 Task: Look for space in Ocaña, Colombia from 9th June, 2023 to 17th June, 2023 for 2 adults in price range Rs.7000 to Rs.12000. Place can be private room with 1  bedroom having 2 beds and 1 bathroom. Property type can be house, flat, guest house. Amenities needed are: wifi, washing machine. Booking option can be shelf check-in. Required host language is English.
Action: Mouse moved to (385, 83)
Screenshot: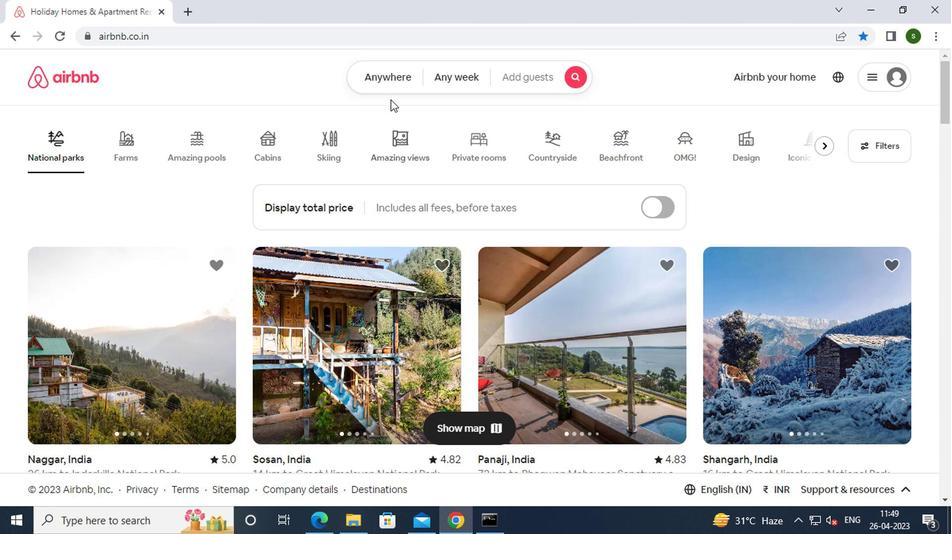 
Action: Mouse pressed left at (385, 83)
Screenshot: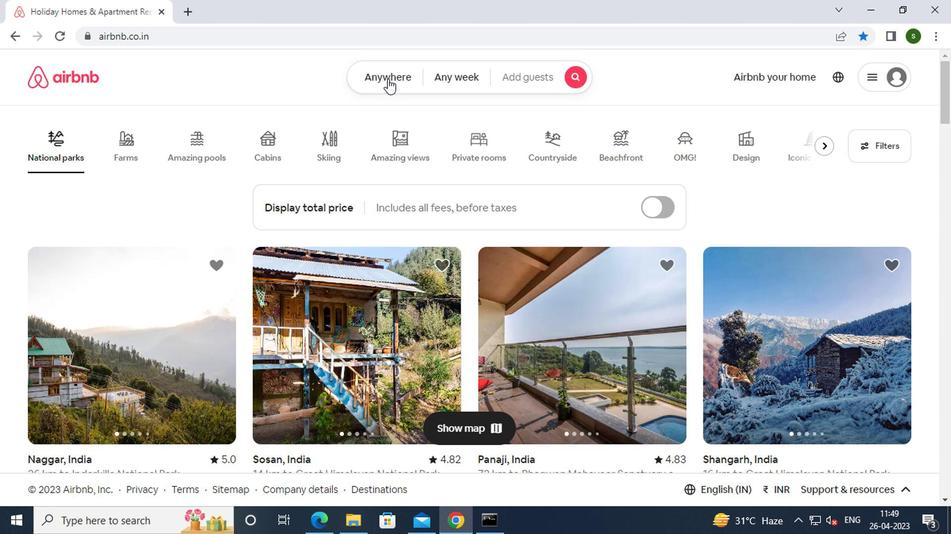 
Action: Mouse moved to (282, 130)
Screenshot: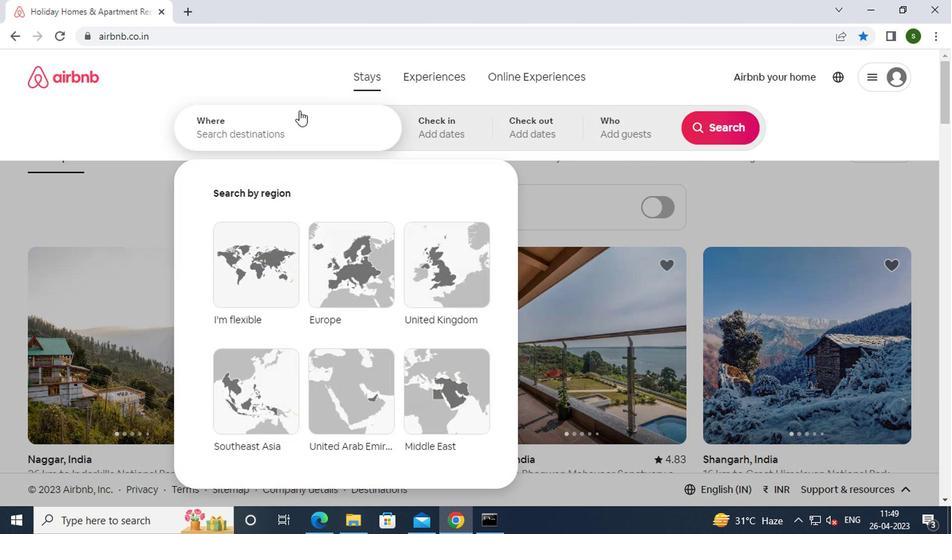 
Action: Mouse pressed left at (282, 130)
Screenshot: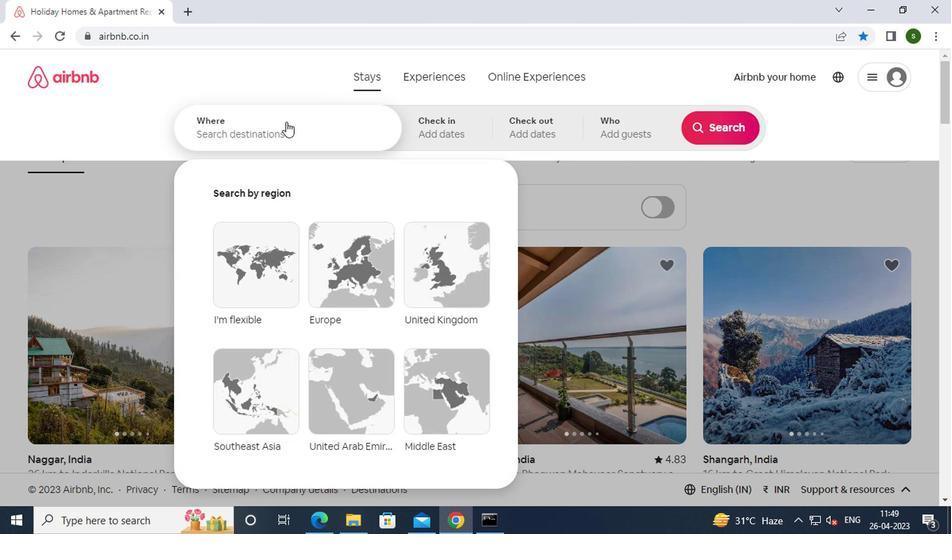 
Action: Key pressed o<Key.caps_lock>cana,<Key.space><Key.caps_lock>c<Key.caps_lock>olombia<Key.enter>
Screenshot: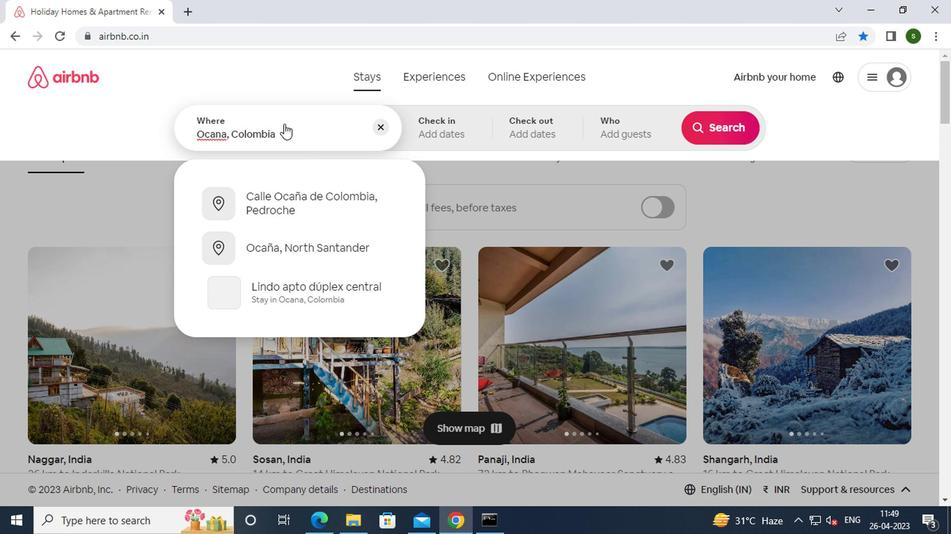 
Action: Mouse moved to (712, 237)
Screenshot: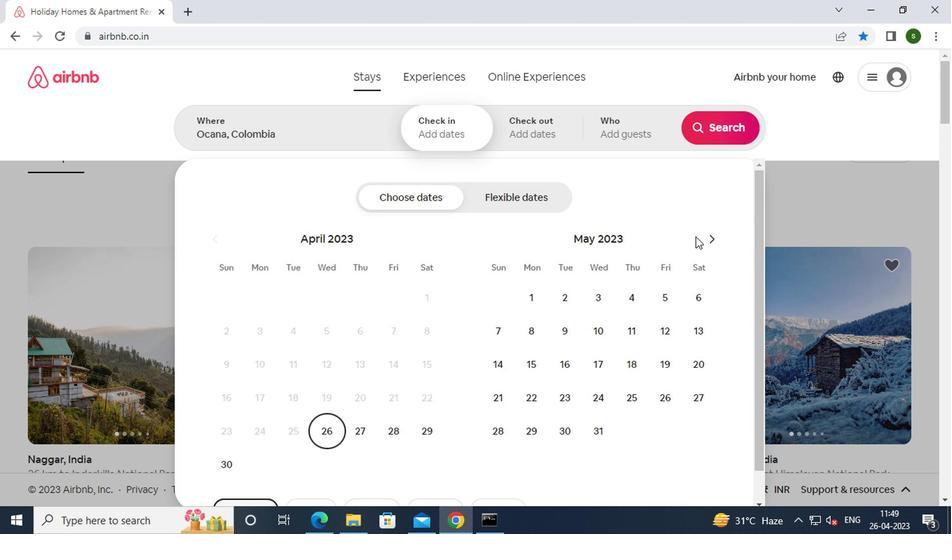 
Action: Mouse pressed left at (712, 237)
Screenshot: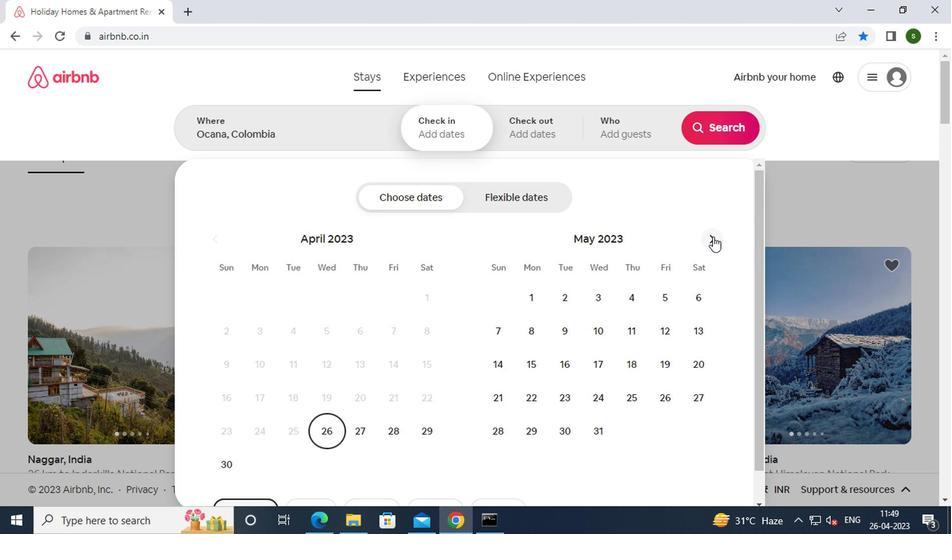 
Action: Mouse moved to (665, 323)
Screenshot: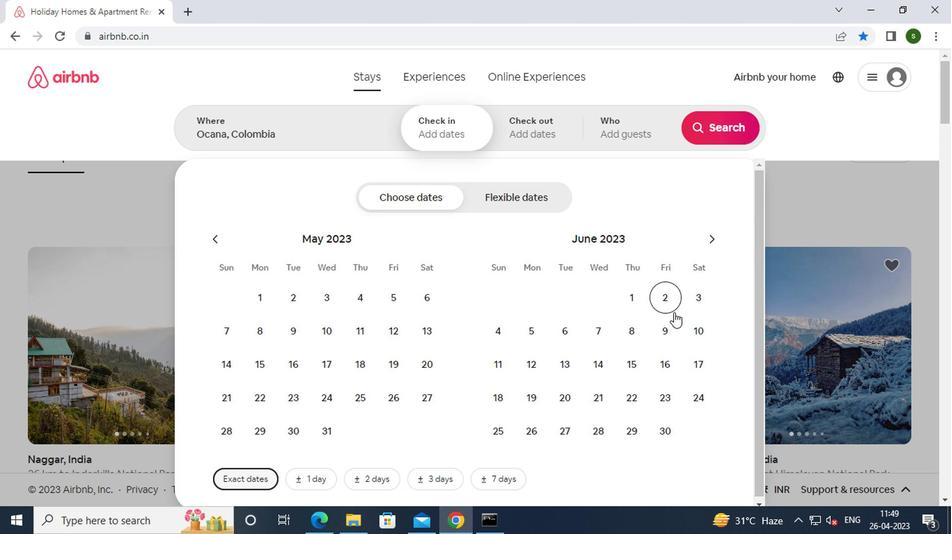 
Action: Mouse pressed left at (665, 323)
Screenshot: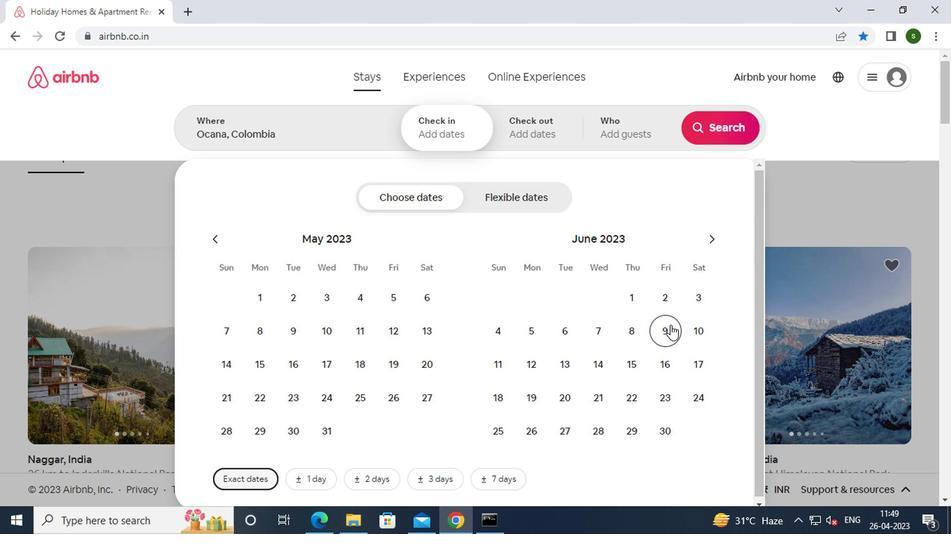 
Action: Mouse moved to (687, 356)
Screenshot: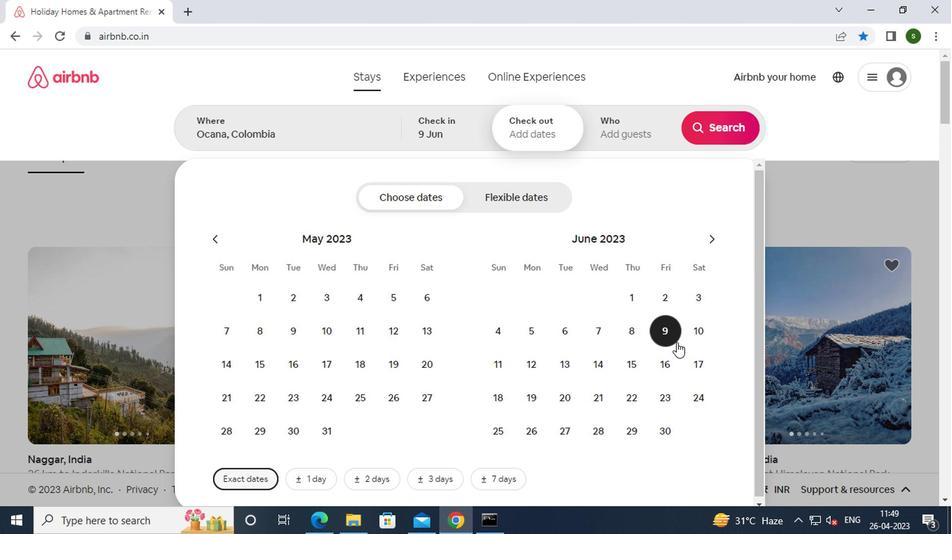
Action: Mouse pressed left at (687, 356)
Screenshot: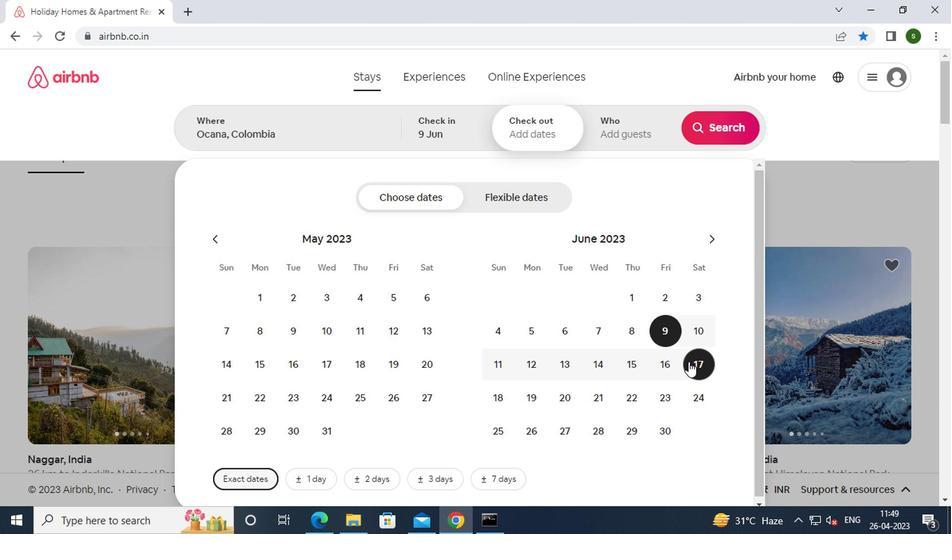 
Action: Mouse moved to (604, 138)
Screenshot: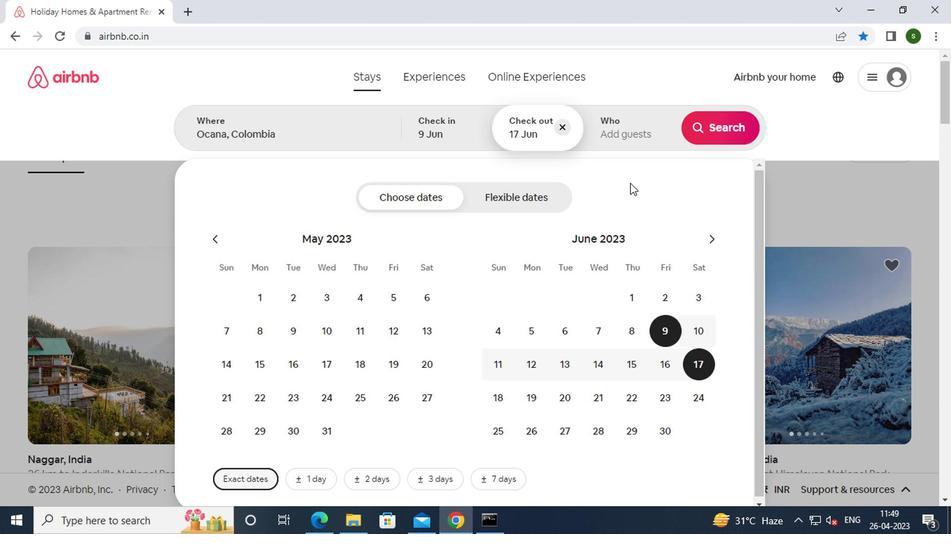 
Action: Mouse pressed left at (604, 138)
Screenshot: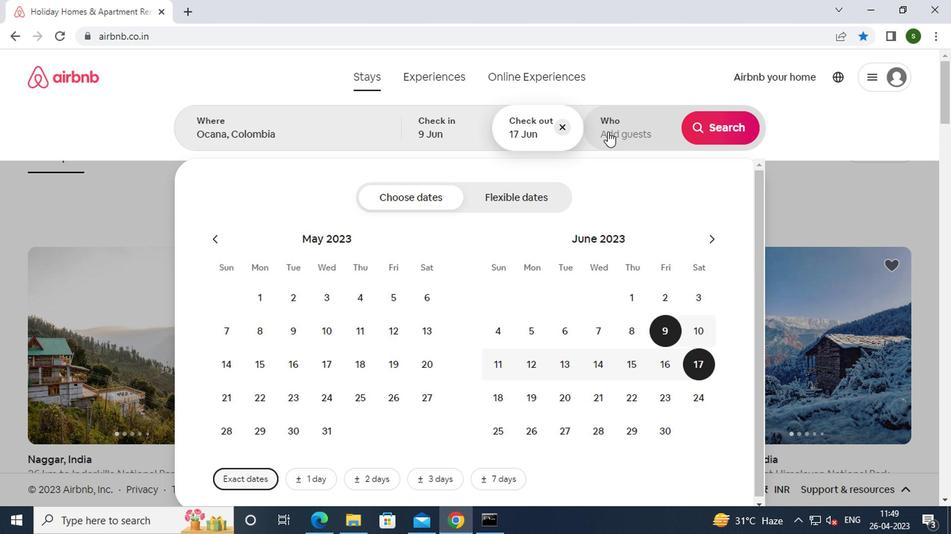 
Action: Mouse moved to (712, 199)
Screenshot: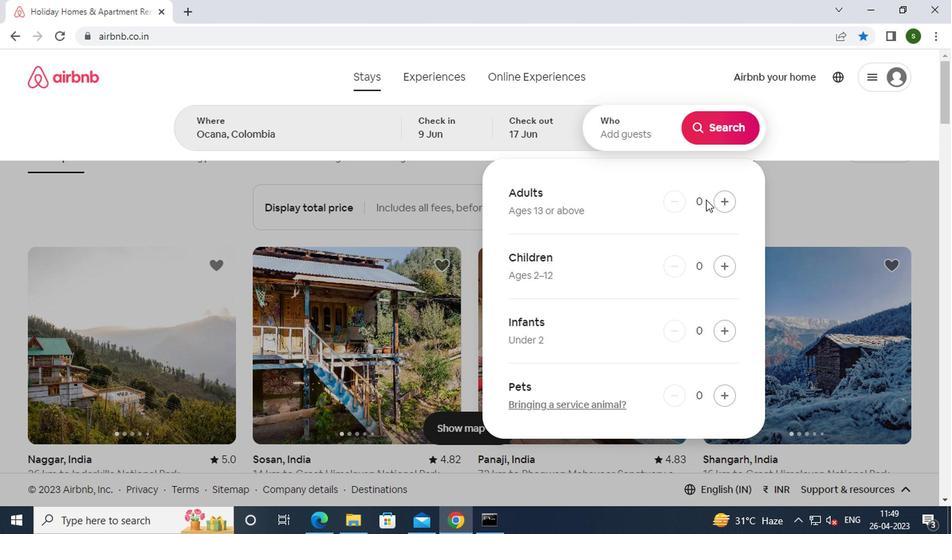 
Action: Mouse pressed left at (712, 199)
Screenshot: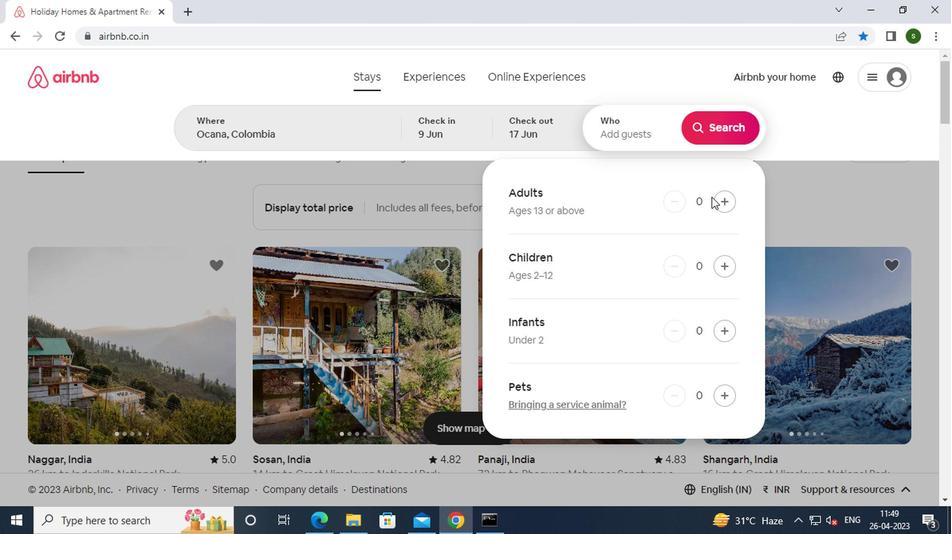 
Action: Mouse pressed left at (712, 199)
Screenshot: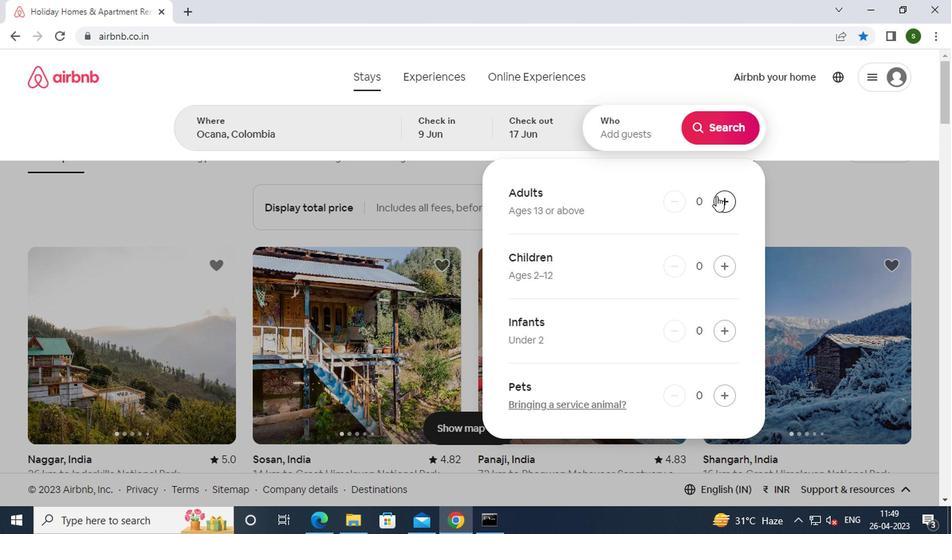 
Action: Mouse moved to (725, 131)
Screenshot: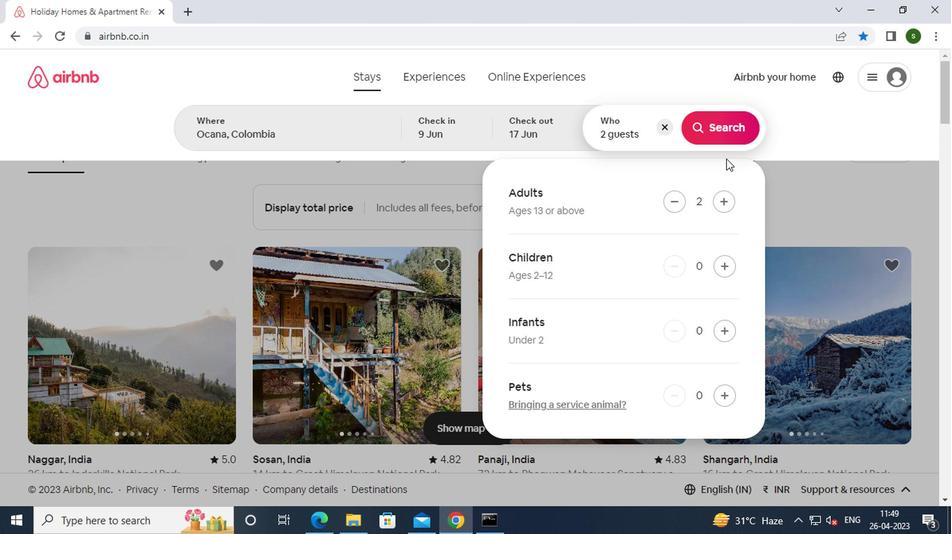 
Action: Mouse pressed left at (725, 131)
Screenshot: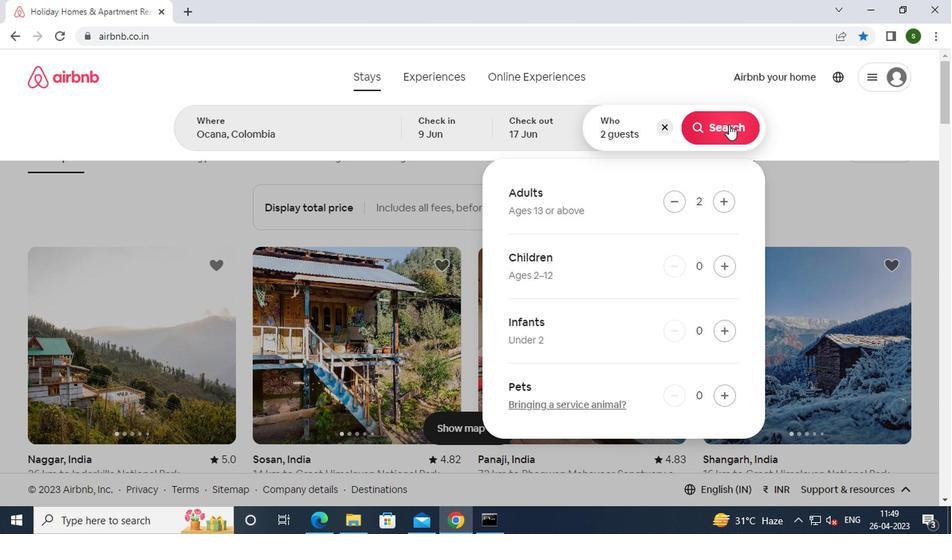 
Action: Mouse moved to (879, 129)
Screenshot: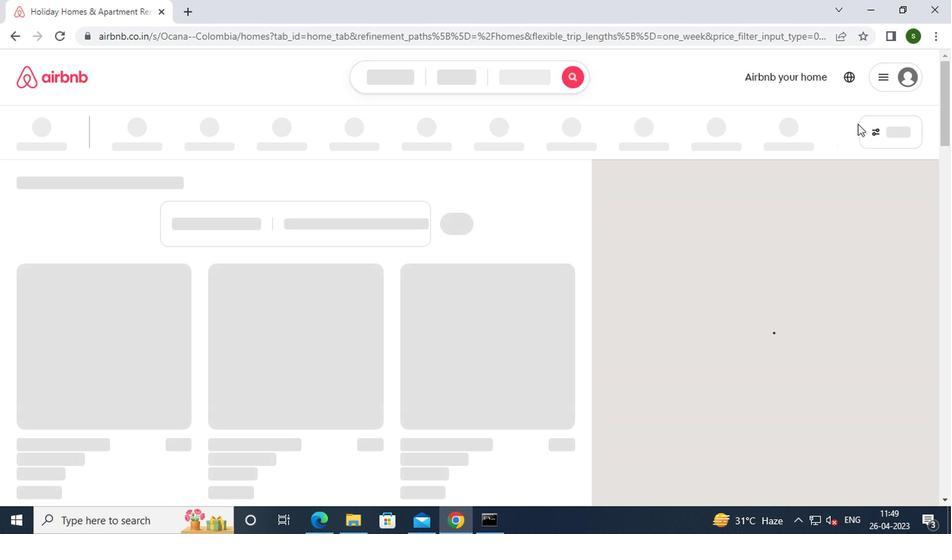 
Action: Mouse pressed left at (879, 129)
Screenshot: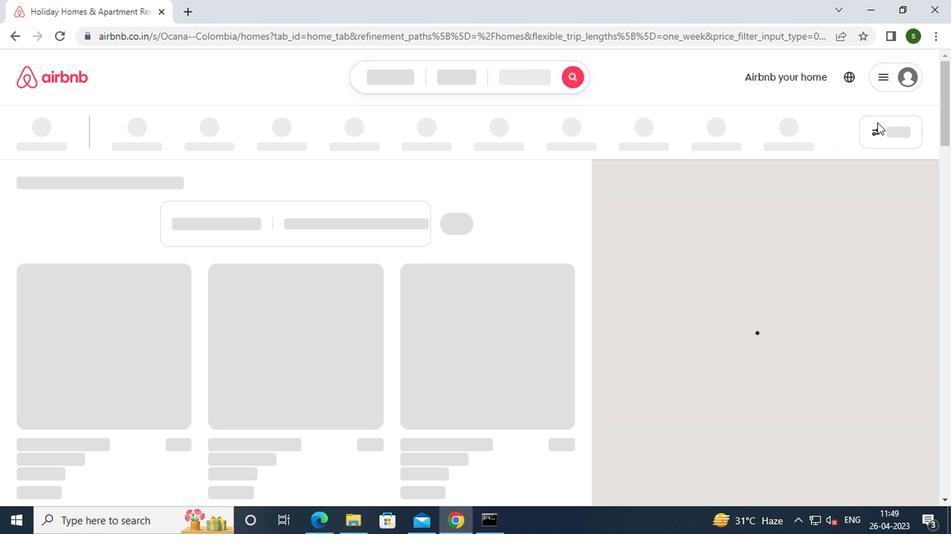 
Action: Mouse moved to (385, 302)
Screenshot: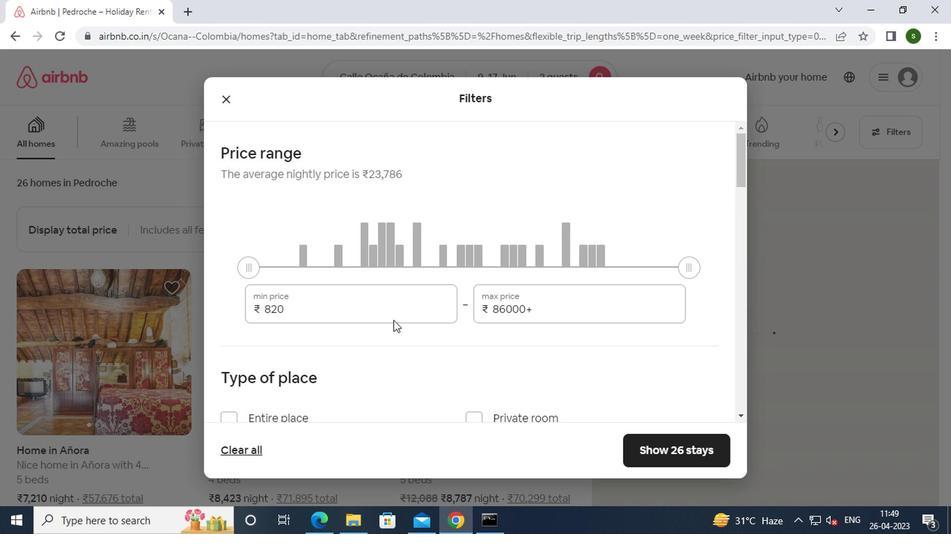 
Action: Mouse pressed left at (385, 302)
Screenshot: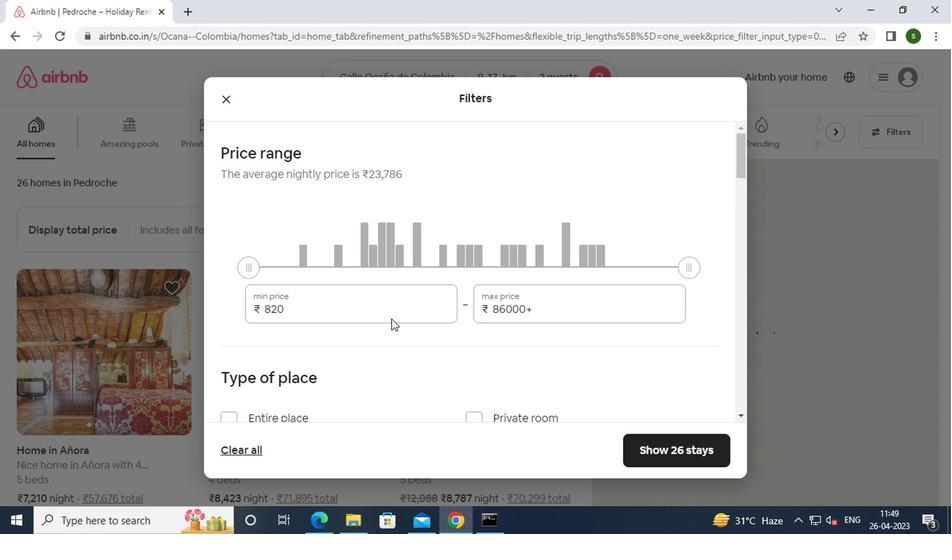 
Action: Key pressed <Key.backspace><Key.backspace><Key.backspace><Key.backspace><Key.backspace><Key.backspace><Key.backspace>7000
Screenshot: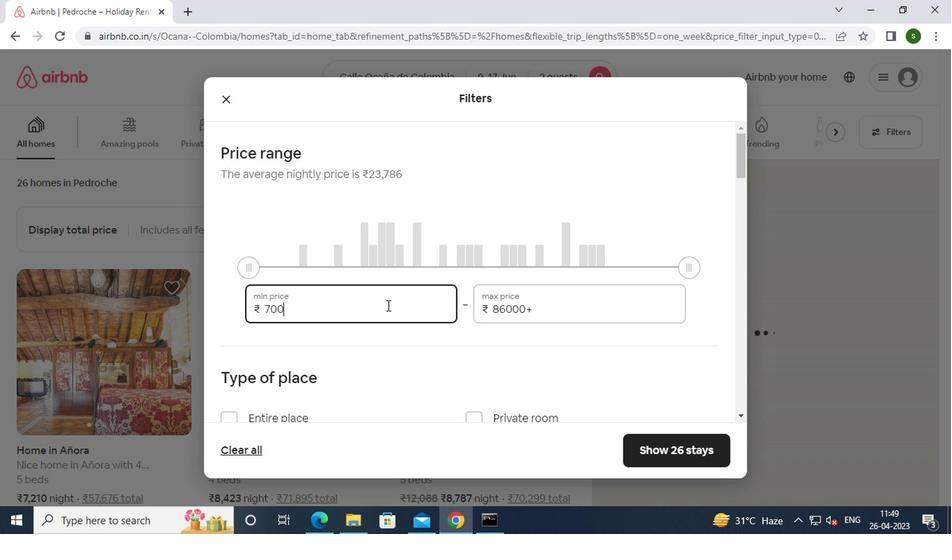 
Action: Mouse moved to (548, 307)
Screenshot: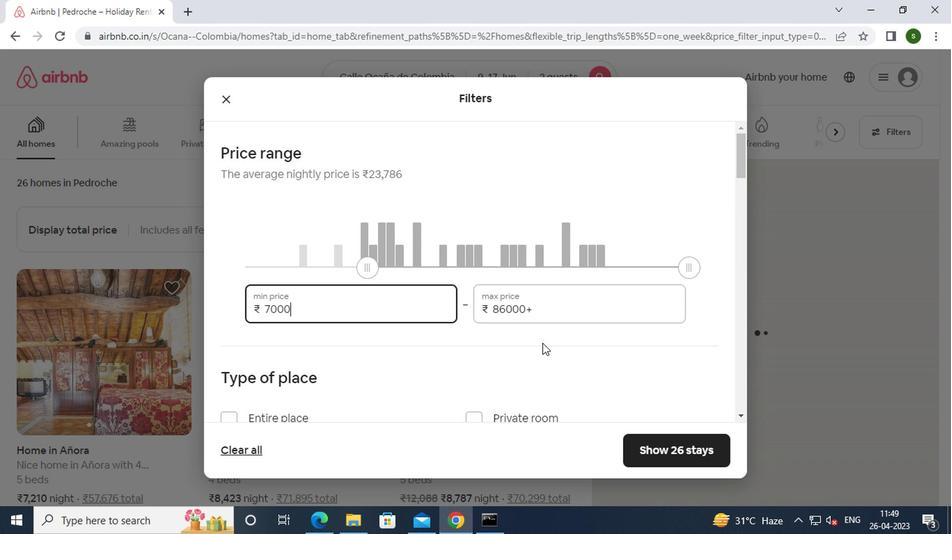 
Action: Mouse pressed left at (548, 307)
Screenshot: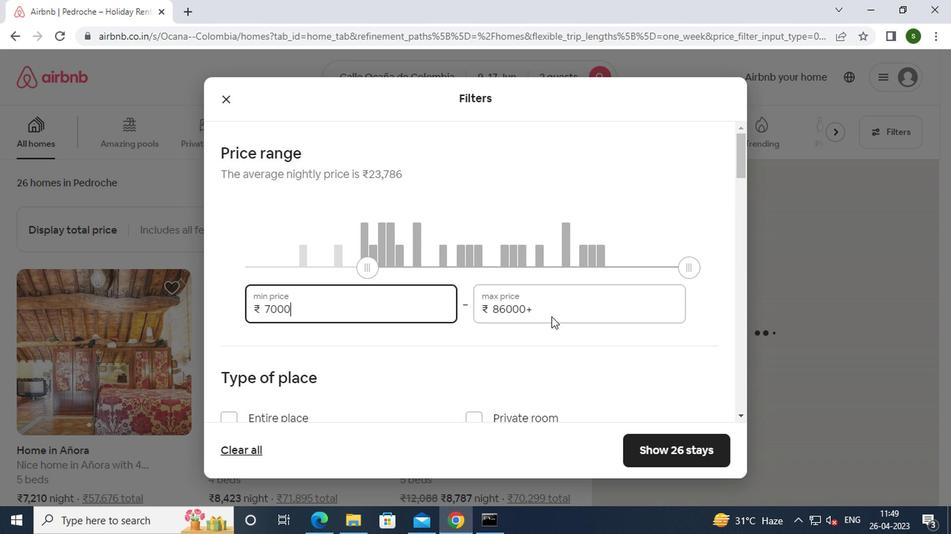 
Action: Key pressed <Key.backspace><Key.backspace><Key.backspace><Key.backspace><Key.backspace><Key.backspace><Key.backspace><Key.backspace>12000
Screenshot: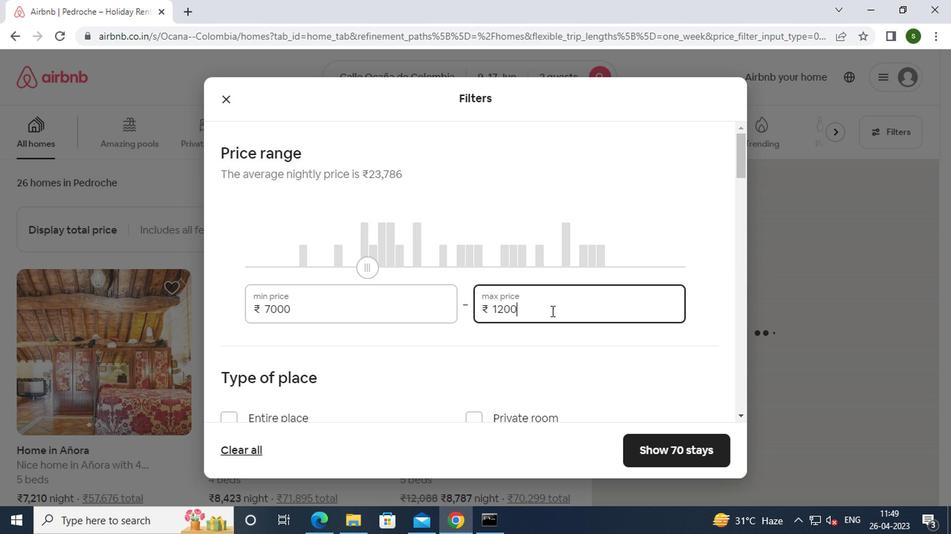 
Action: Mouse moved to (491, 374)
Screenshot: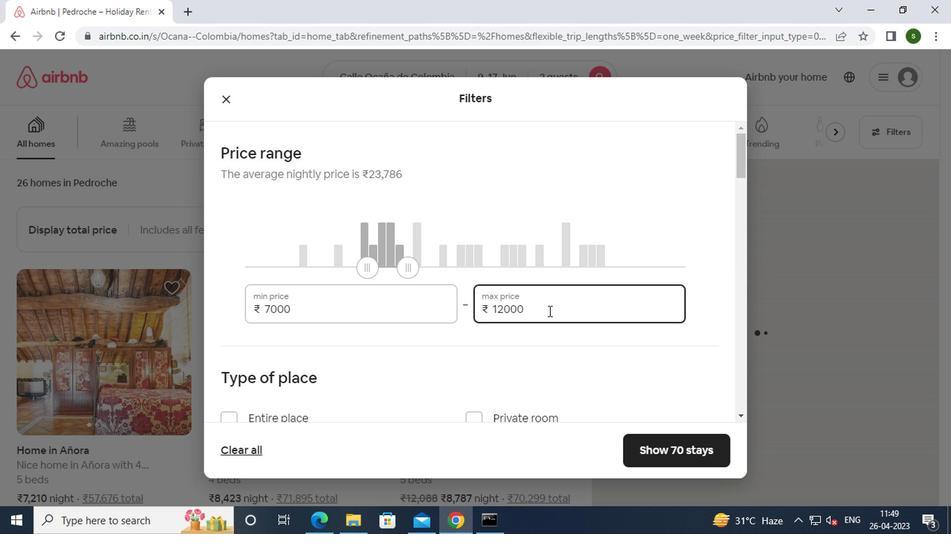 
Action: Mouse scrolled (491, 373) with delta (0, 0)
Screenshot: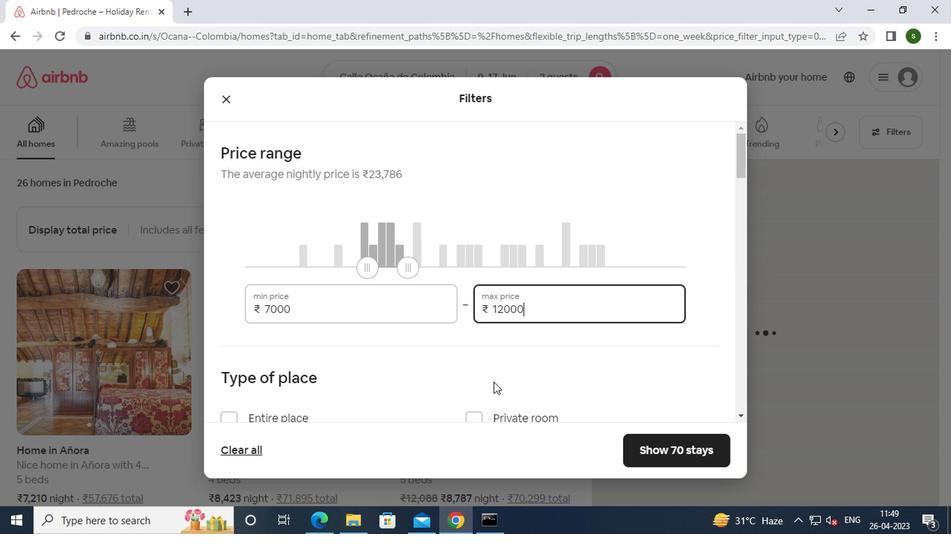 
Action: Mouse scrolled (491, 373) with delta (0, 0)
Screenshot: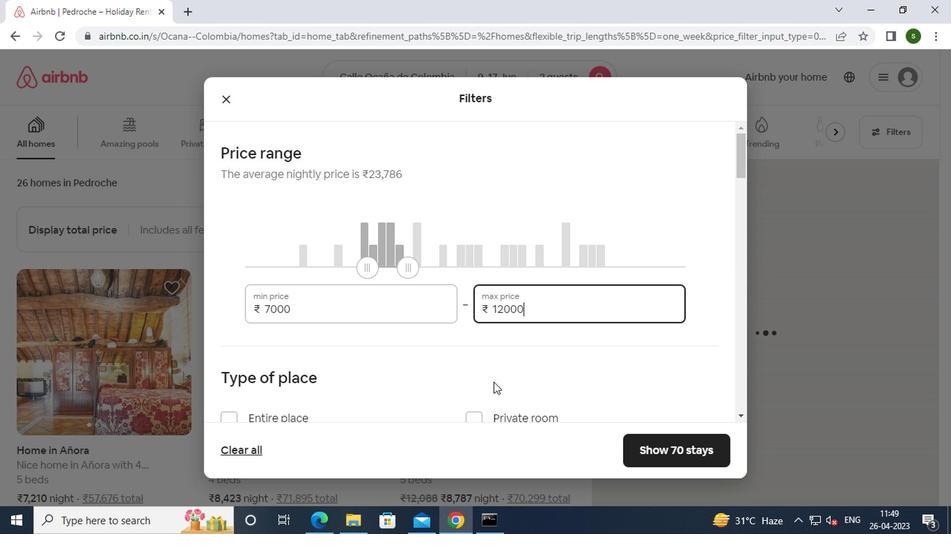 
Action: Mouse moved to (465, 278)
Screenshot: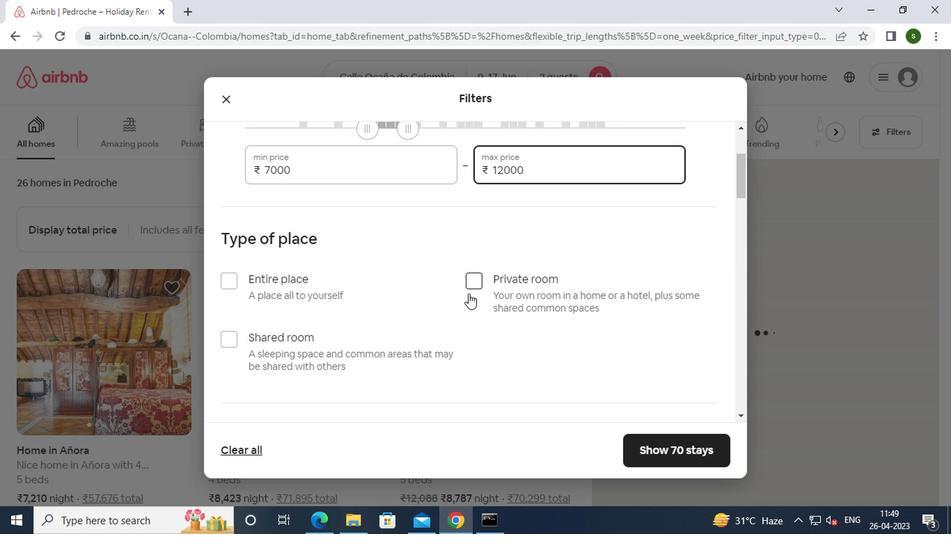 
Action: Mouse pressed left at (465, 278)
Screenshot: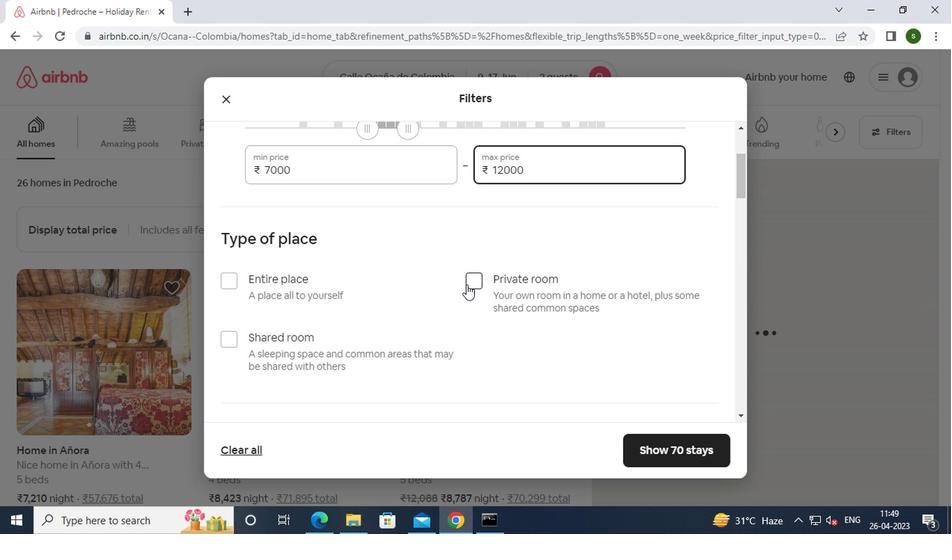 
Action: Mouse moved to (389, 289)
Screenshot: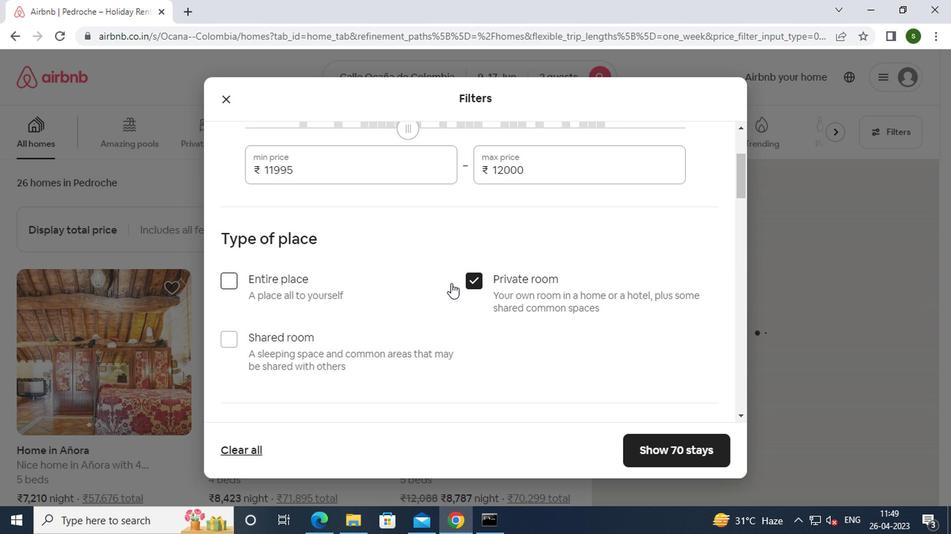 
Action: Mouse scrolled (389, 288) with delta (0, 0)
Screenshot: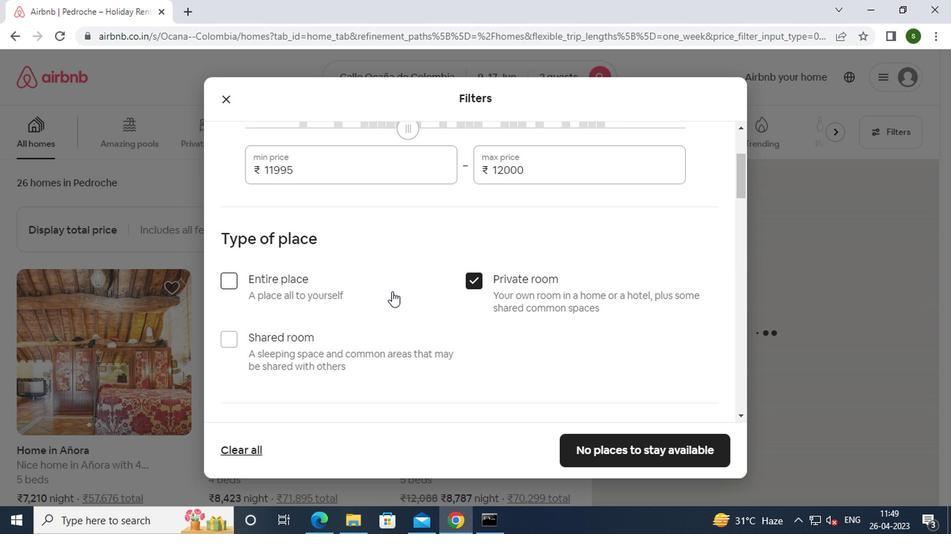 
Action: Mouse scrolled (389, 288) with delta (0, 0)
Screenshot: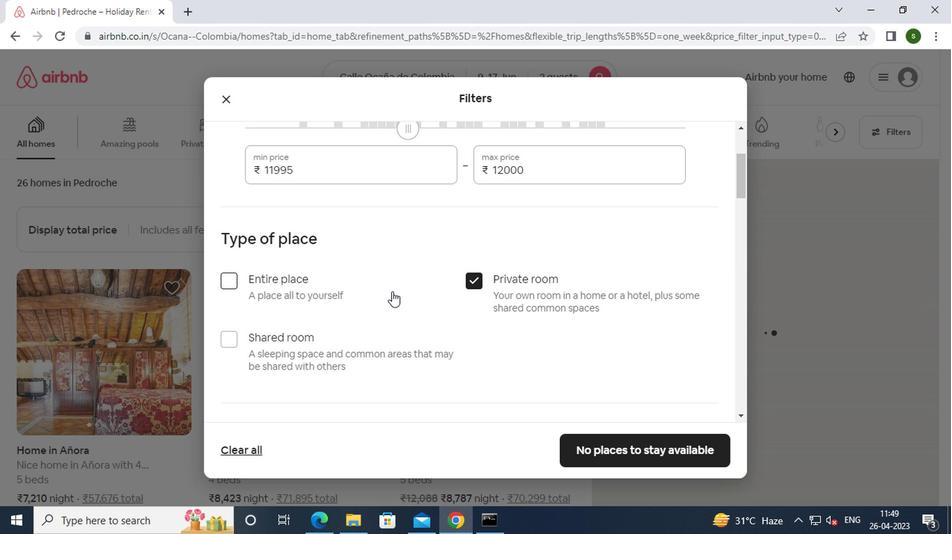 
Action: Mouse scrolled (389, 288) with delta (0, 0)
Screenshot: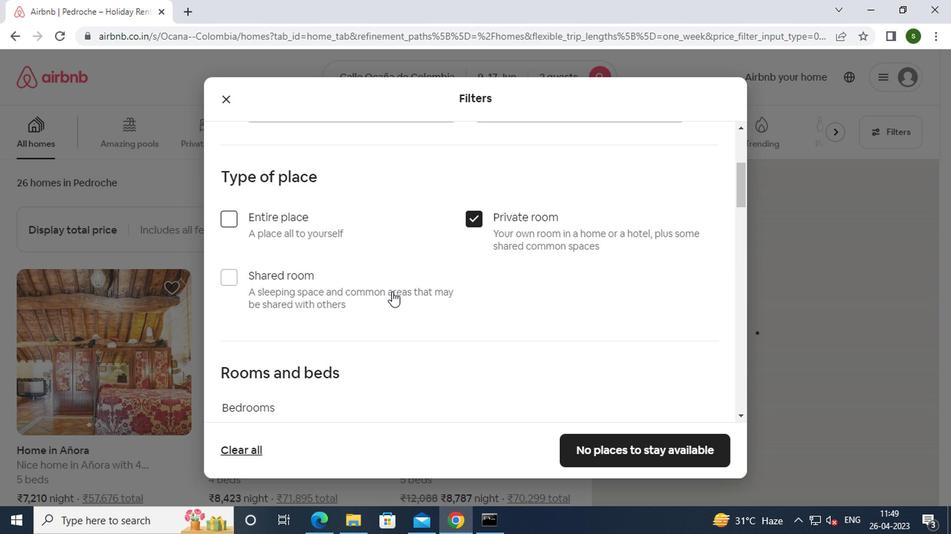 
Action: Mouse scrolled (389, 288) with delta (0, 0)
Screenshot: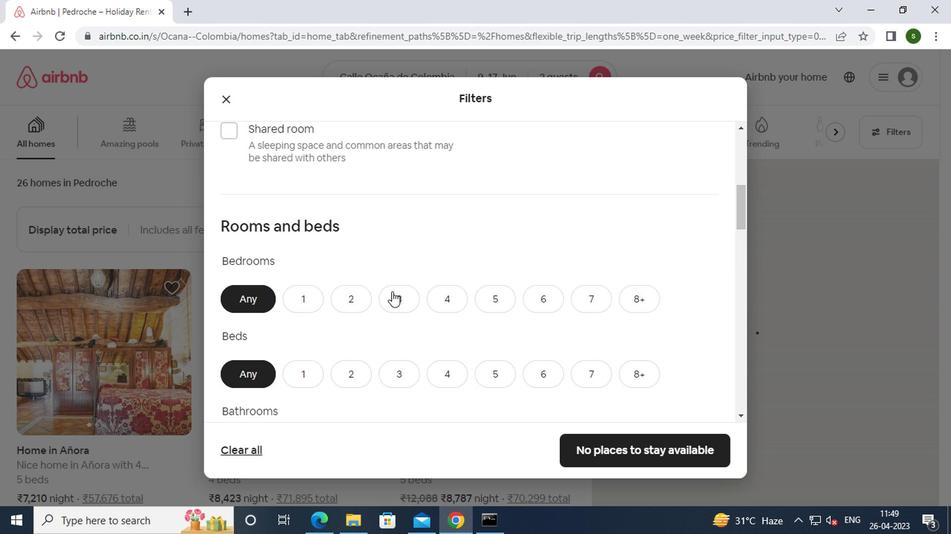 
Action: Mouse moved to (300, 221)
Screenshot: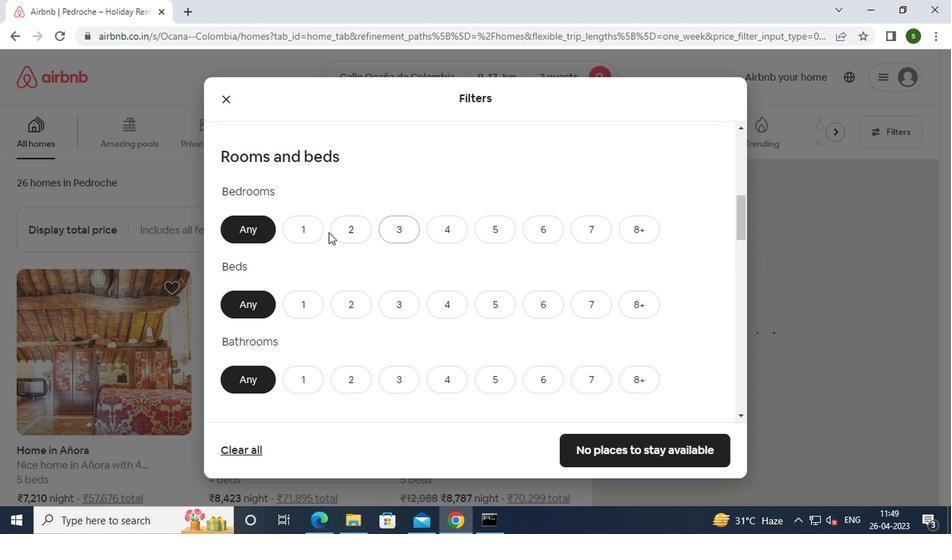 
Action: Mouse pressed left at (300, 221)
Screenshot: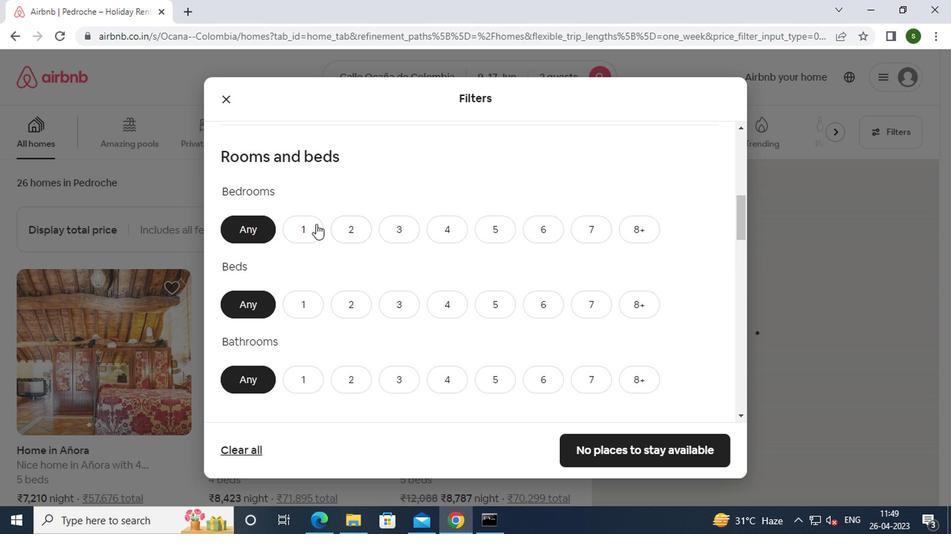 
Action: Mouse moved to (359, 295)
Screenshot: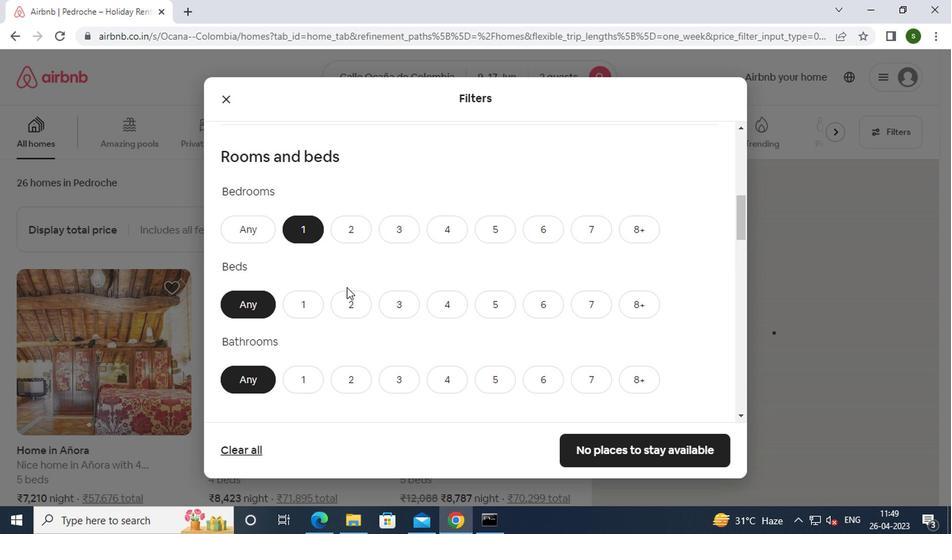 
Action: Mouse pressed left at (359, 295)
Screenshot: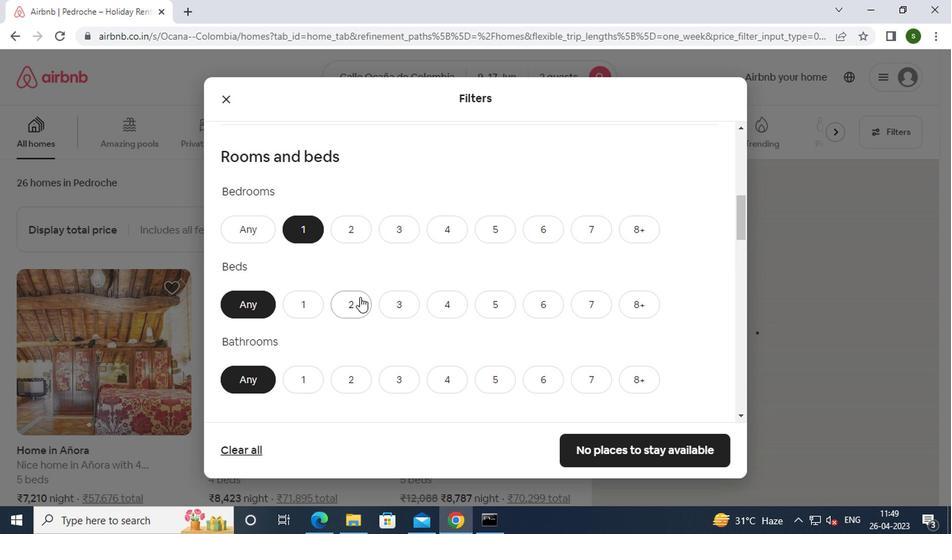 
Action: Mouse moved to (302, 369)
Screenshot: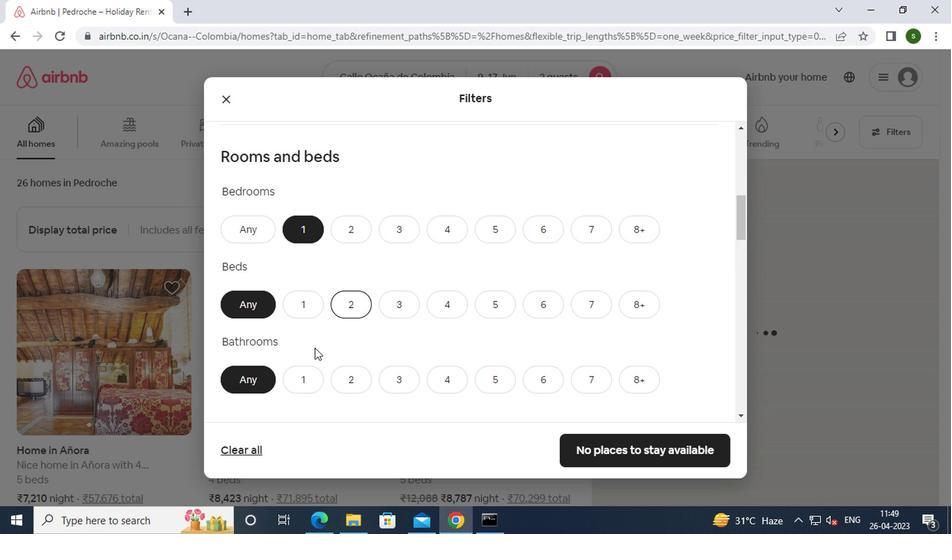 
Action: Mouse pressed left at (302, 369)
Screenshot: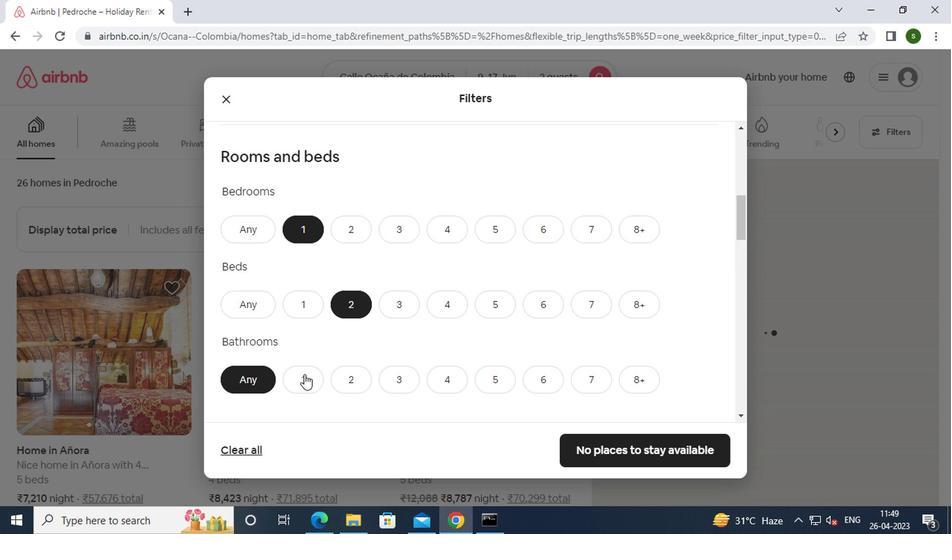 
Action: Mouse moved to (398, 304)
Screenshot: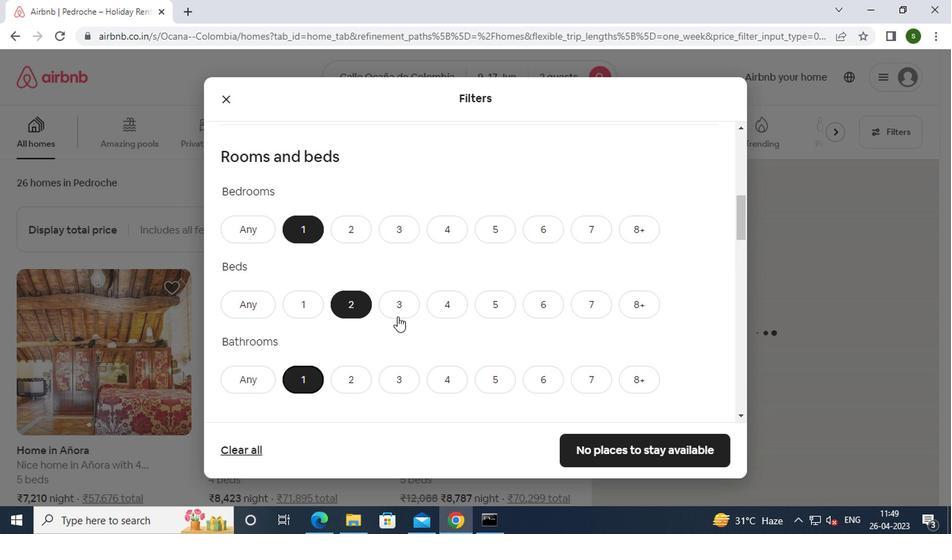
Action: Mouse scrolled (398, 303) with delta (0, 0)
Screenshot: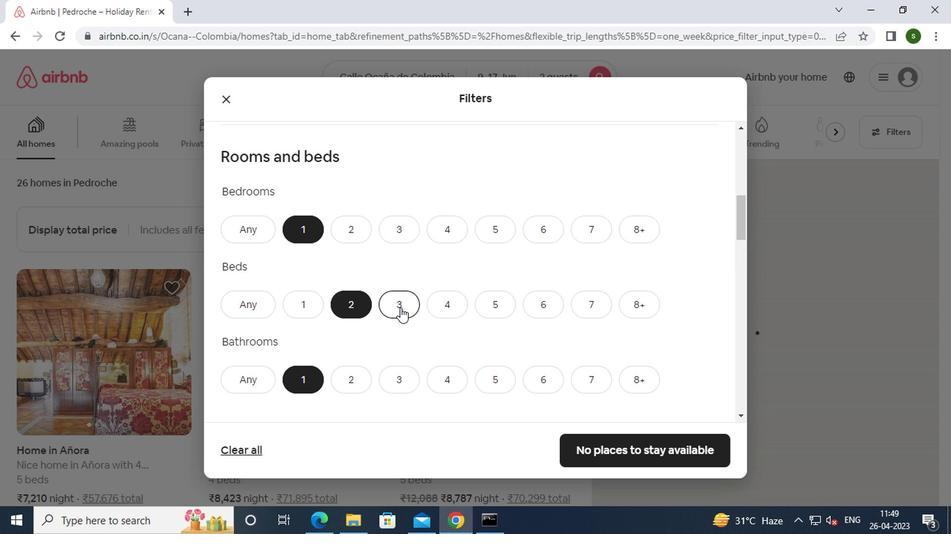 
Action: Mouse scrolled (398, 303) with delta (0, 0)
Screenshot: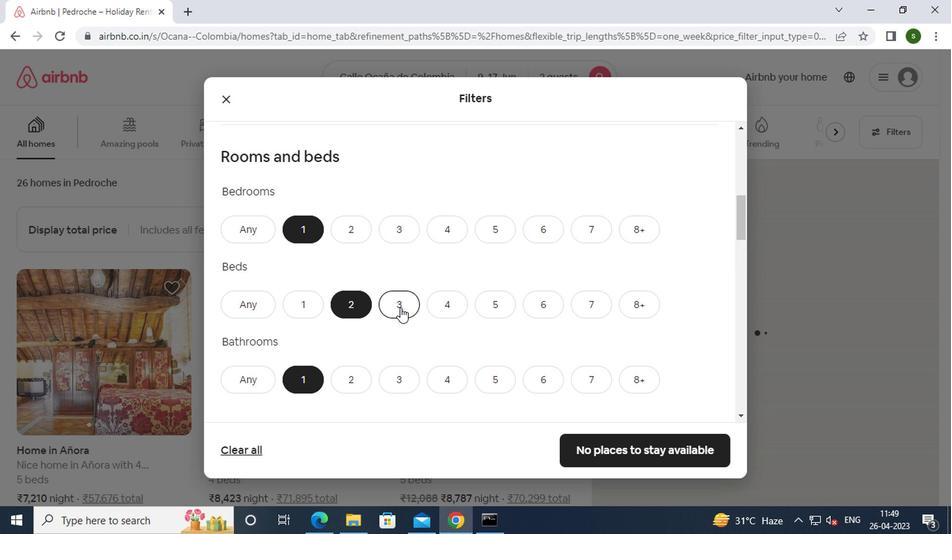 
Action: Mouse scrolled (398, 303) with delta (0, 0)
Screenshot: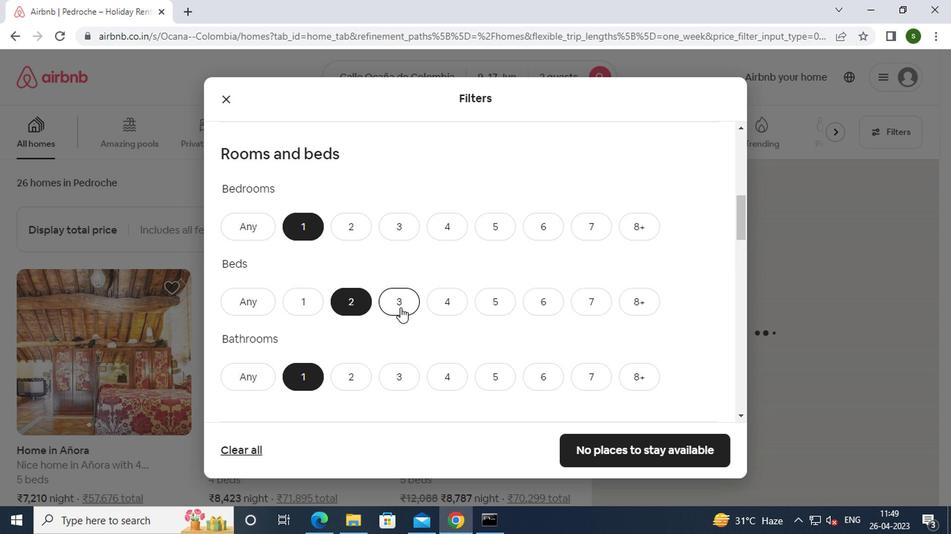 
Action: Mouse moved to (295, 304)
Screenshot: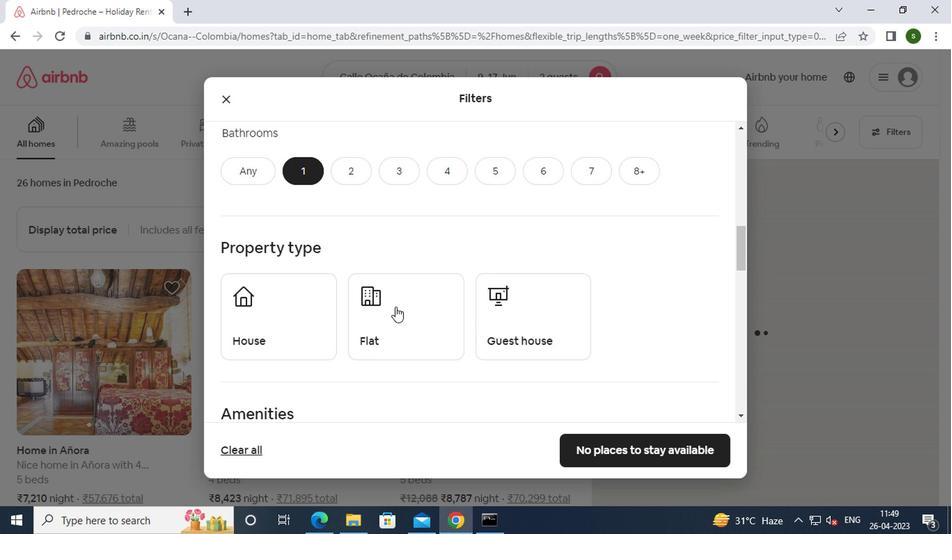 
Action: Mouse pressed left at (295, 304)
Screenshot: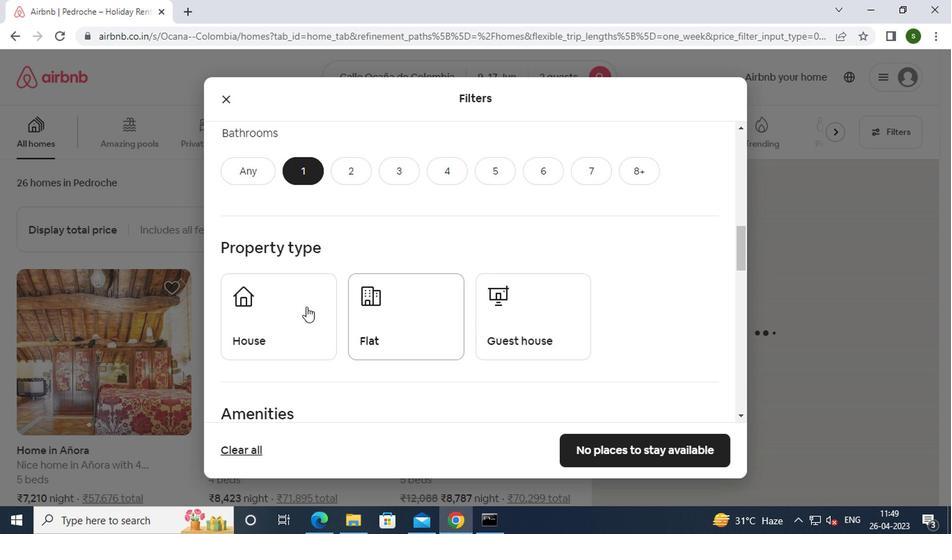 
Action: Mouse moved to (407, 317)
Screenshot: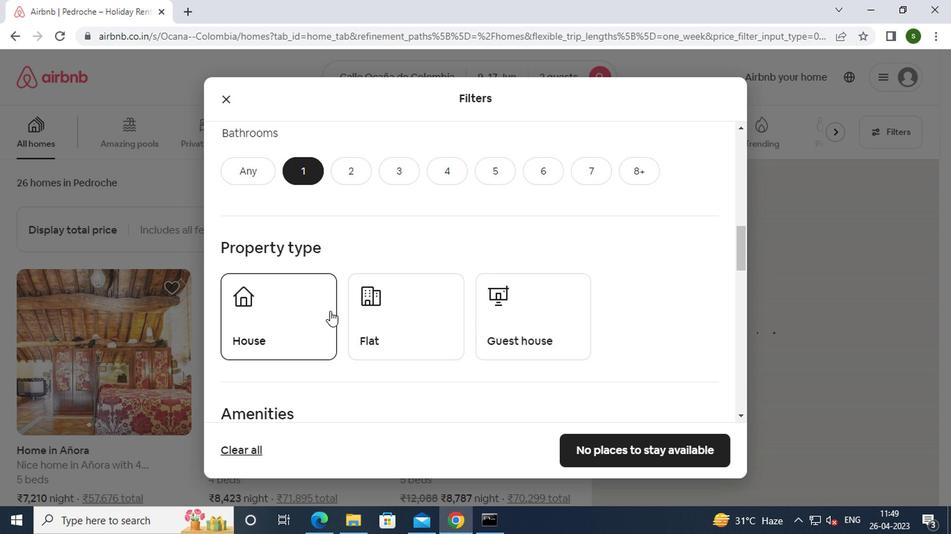 
Action: Mouse pressed left at (407, 317)
Screenshot: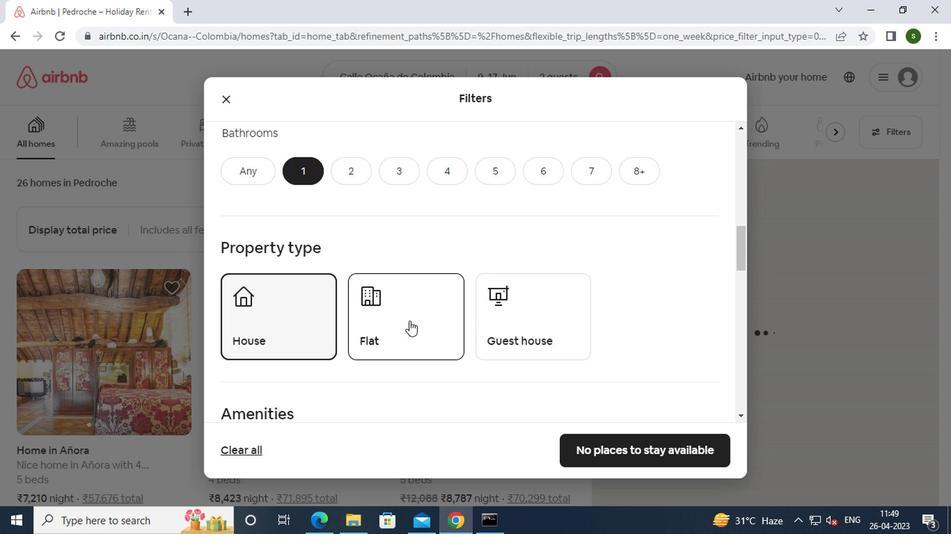 
Action: Mouse moved to (524, 312)
Screenshot: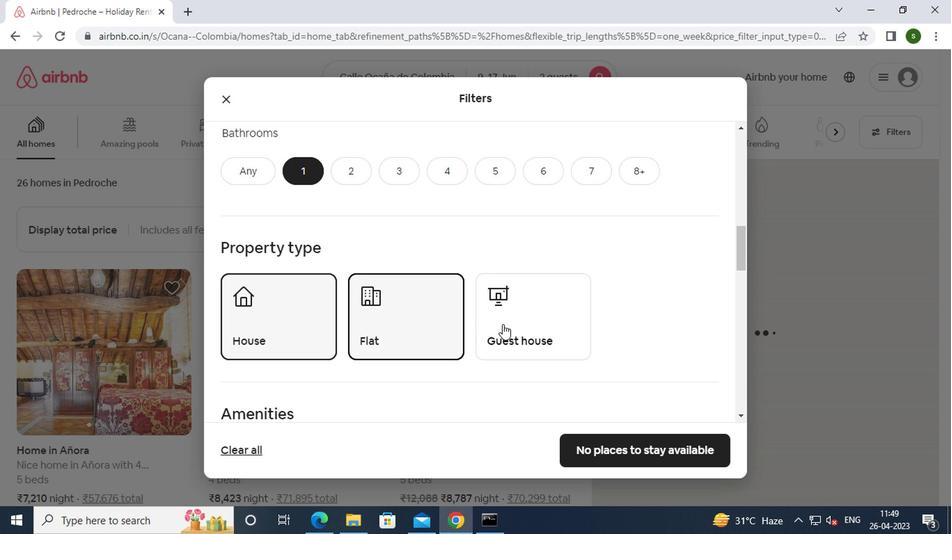 
Action: Mouse pressed left at (524, 312)
Screenshot: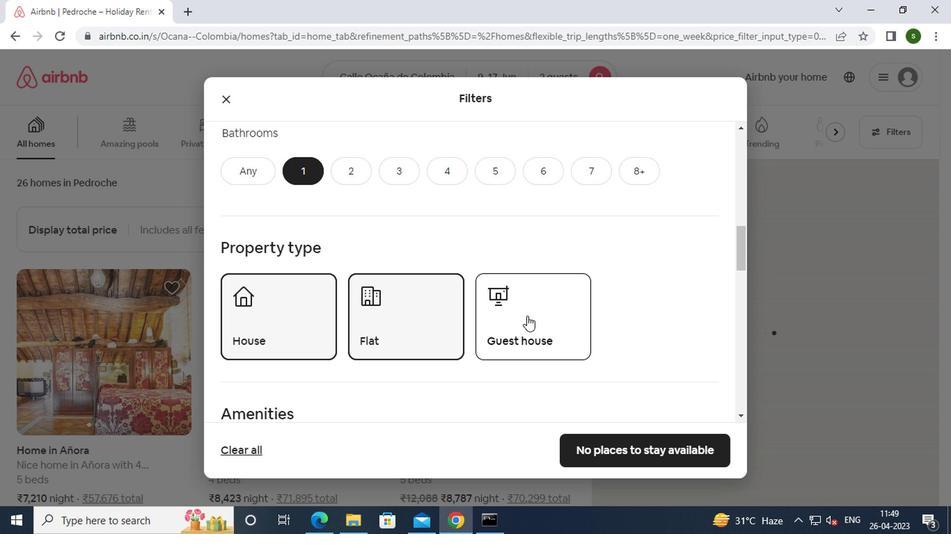 
Action: Mouse moved to (474, 303)
Screenshot: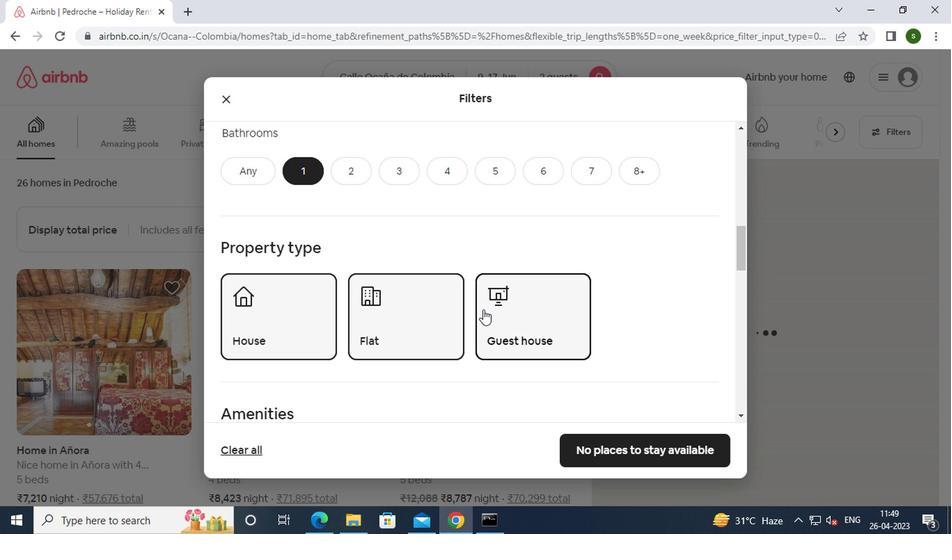 
Action: Mouse scrolled (474, 302) with delta (0, 0)
Screenshot: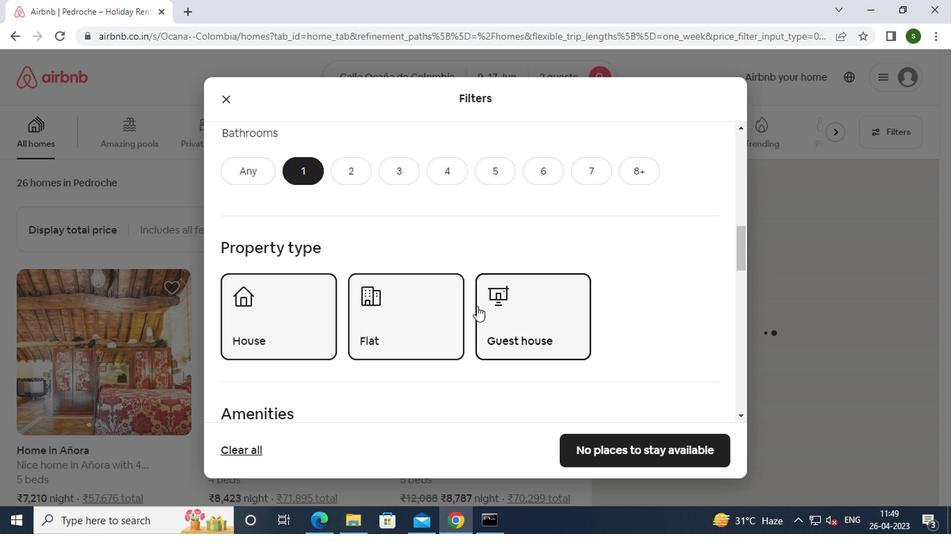 
Action: Mouse scrolled (474, 302) with delta (0, 0)
Screenshot: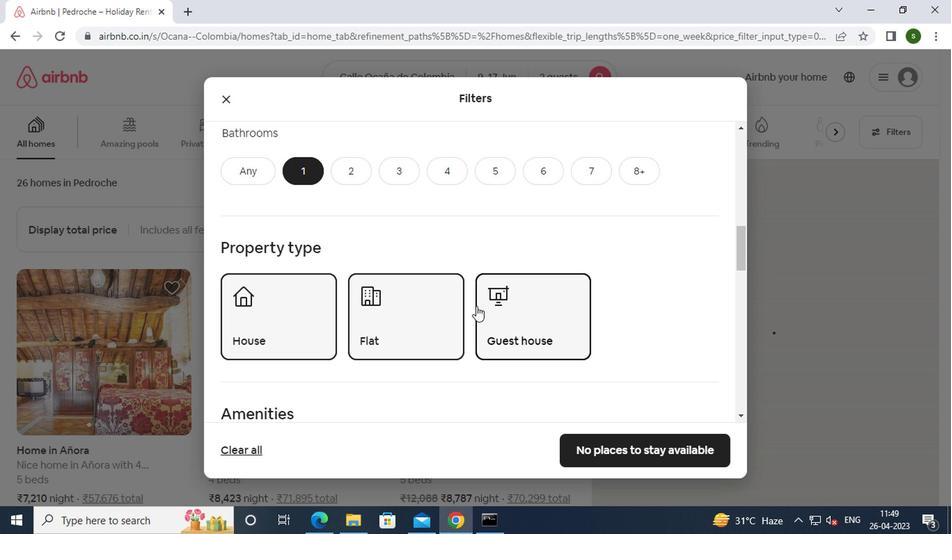 
Action: Mouse scrolled (474, 302) with delta (0, 0)
Screenshot: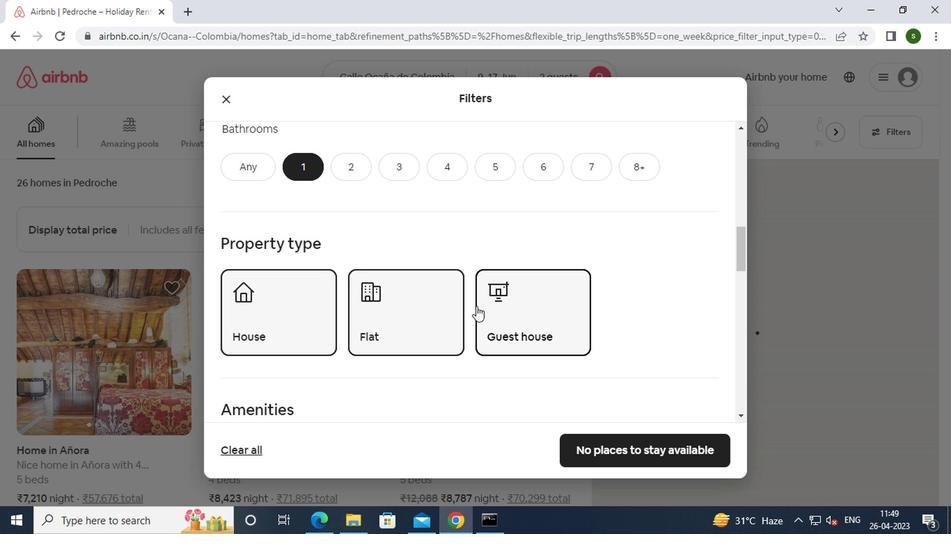 
Action: Mouse scrolled (474, 302) with delta (0, 0)
Screenshot: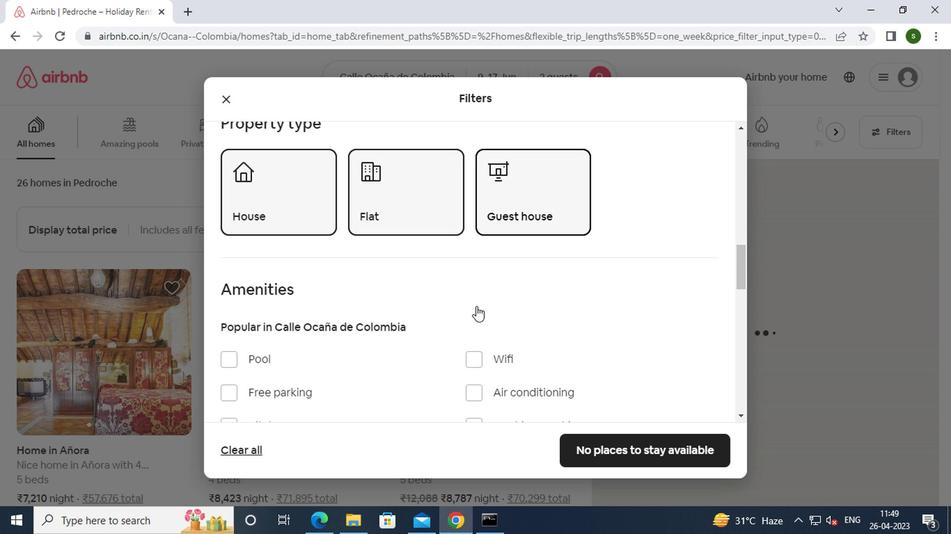 
Action: Mouse moved to (476, 212)
Screenshot: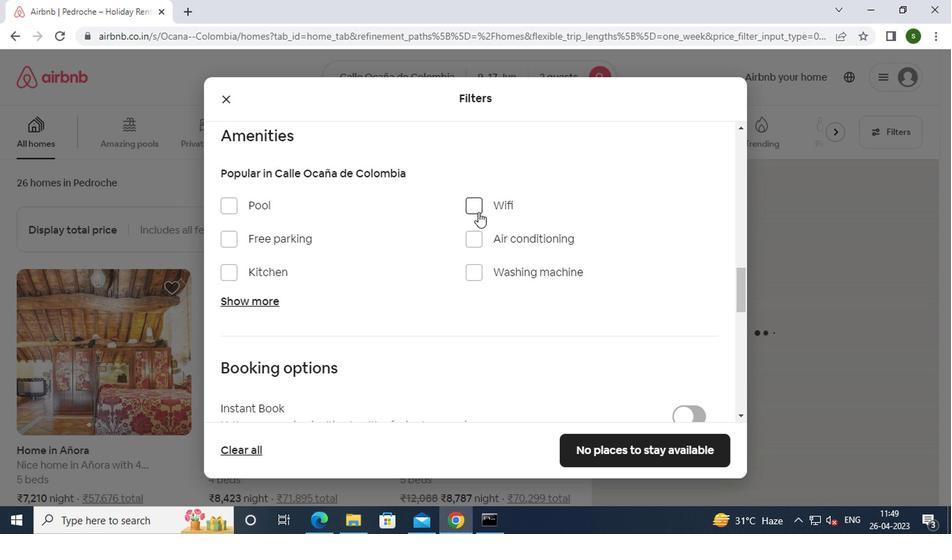 
Action: Mouse pressed left at (476, 212)
Screenshot: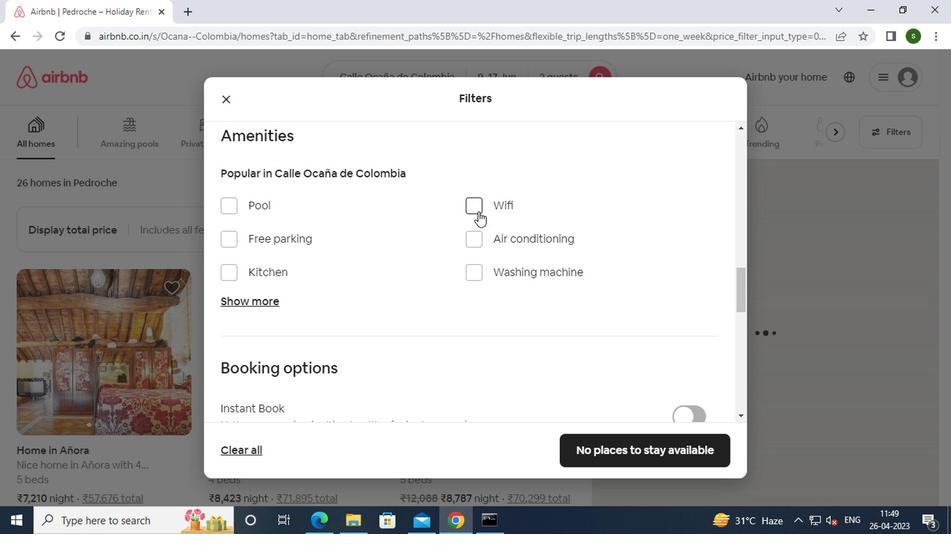 
Action: Mouse moved to (465, 267)
Screenshot: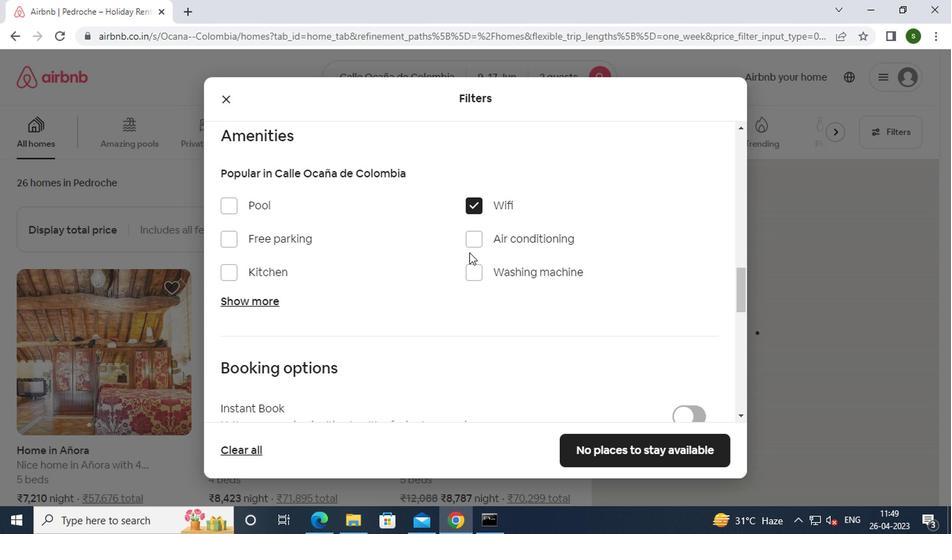 
Action: Mouse pressed left at (465, 267)
Screenshot: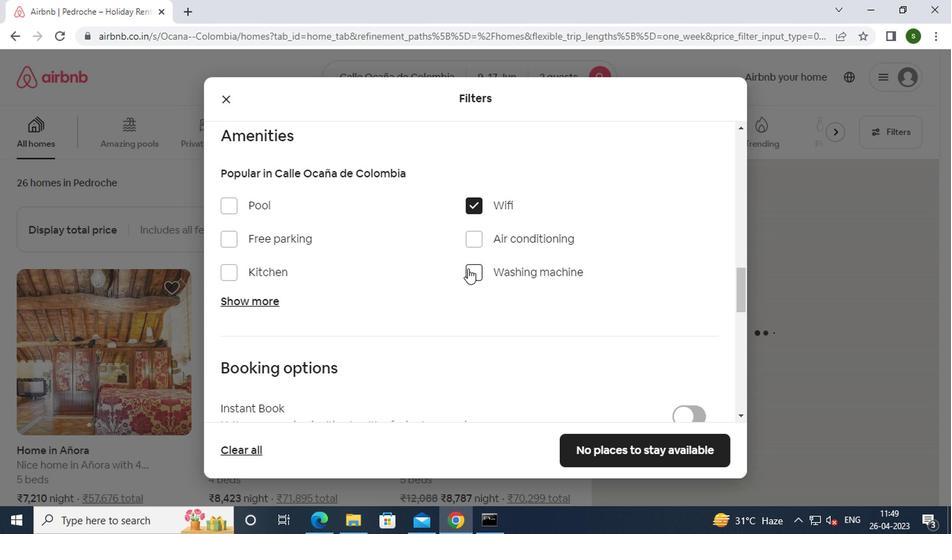 
Action: Mouse moved to (505, 259)
Screenshot: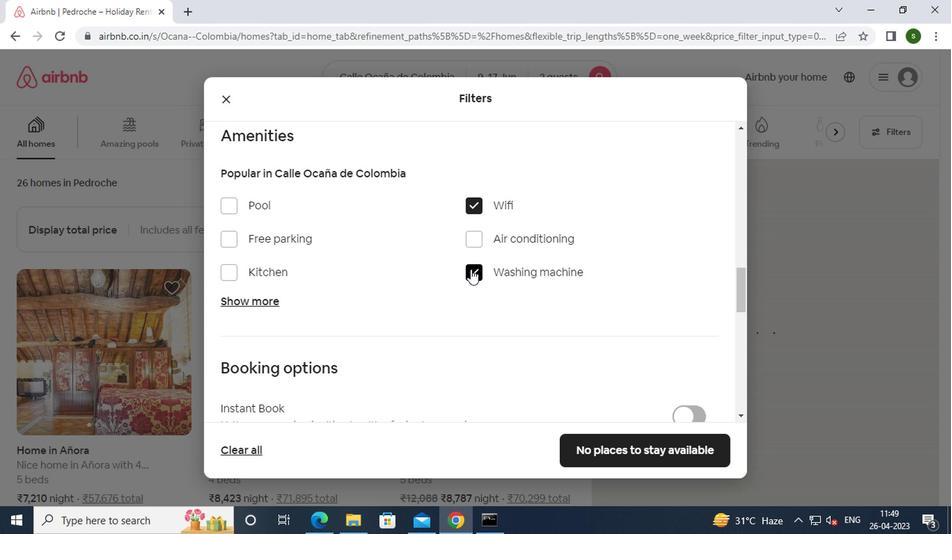 
Action: Mouse scrolled (505, 259) with delta (0, 0)
Screenshot: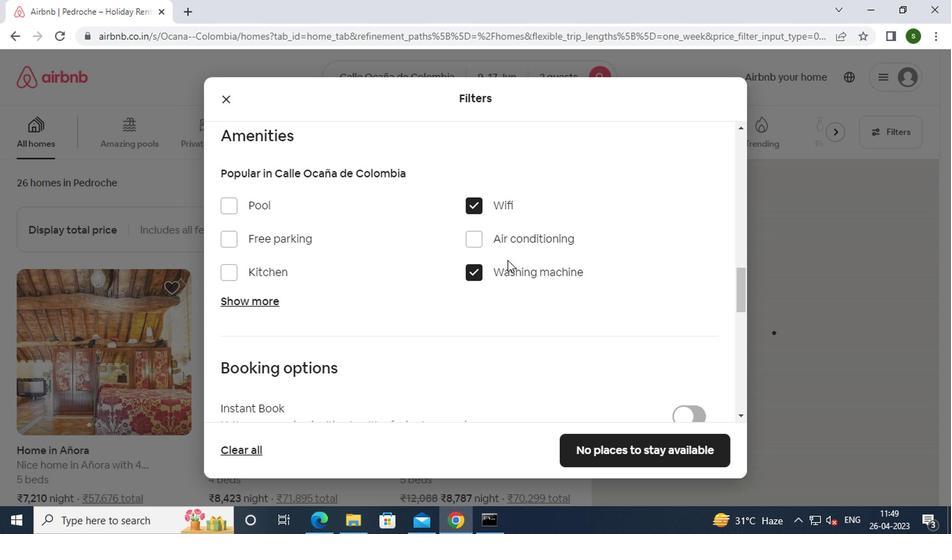 
Action: Mouse scrolled (505, 259) with delta (0, 0)
Screenshot: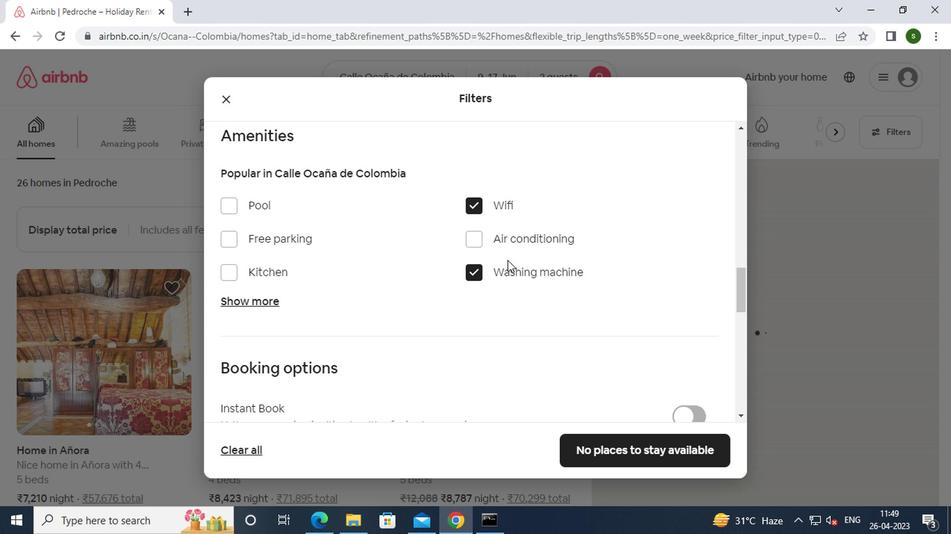 
Action: Mouse scrolled (505, 259) with delta (0, 0)
Screenshot: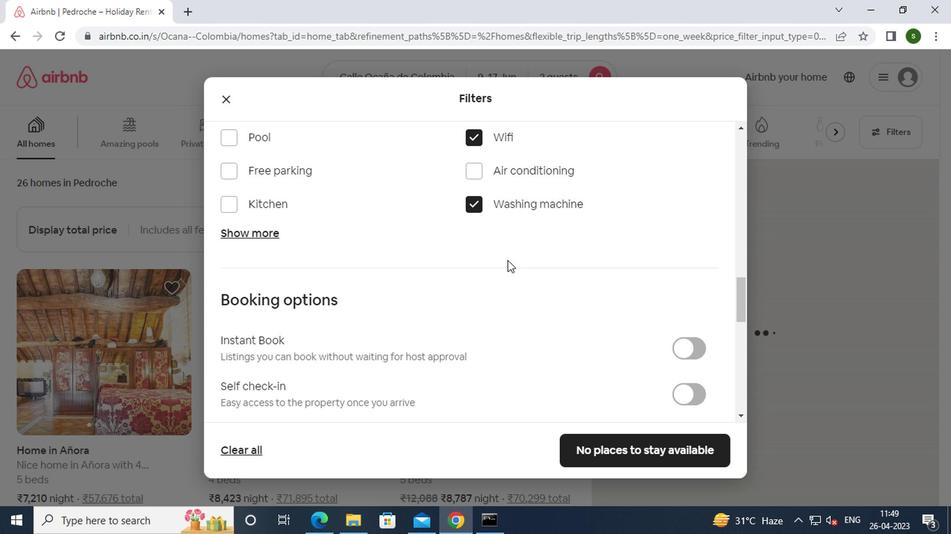 
Action: Mouse moved to (676, 251)
Screenshot: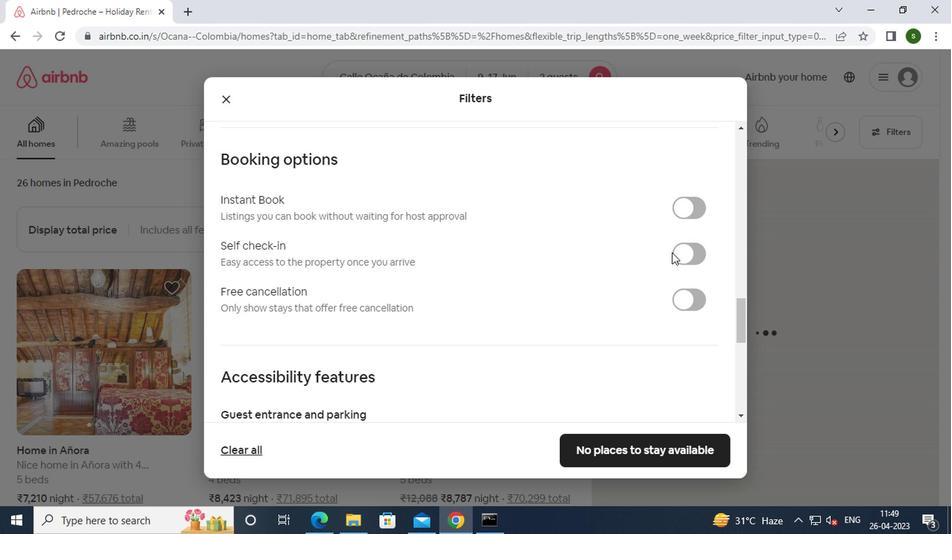 
Action: Mouse pressed left at (676, 251)
Screenshot: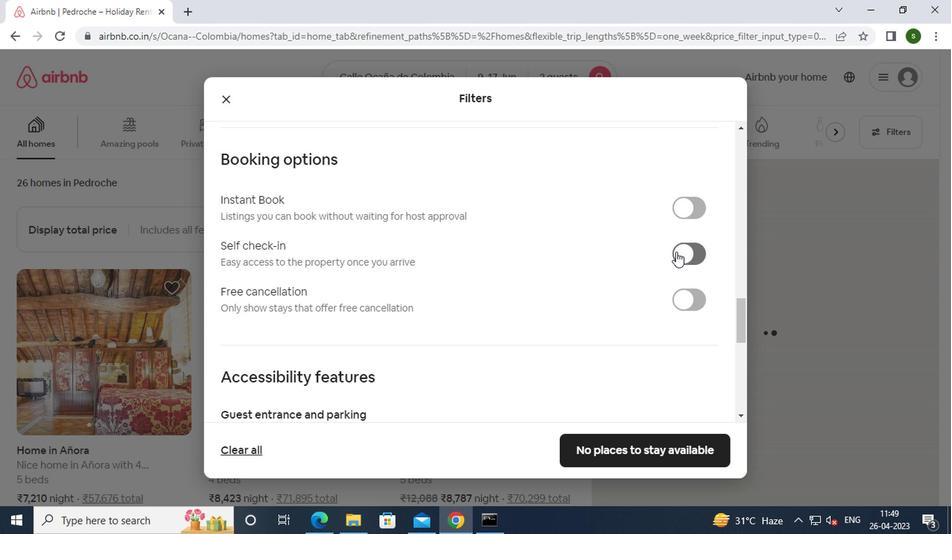 
Action: Mouse moved to (470, 258)
Screenshot: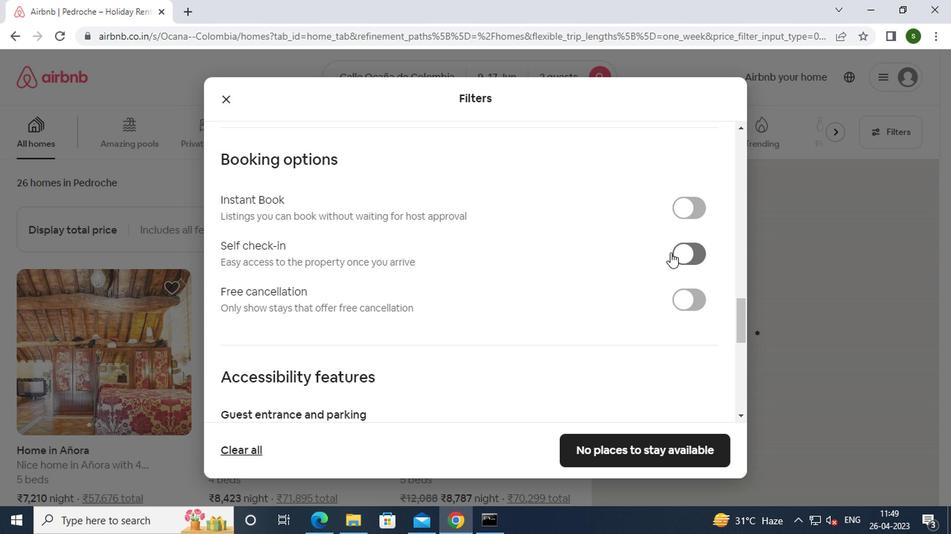 
Action: Mouse scrolled (470, 257) with delta (0, 0)
Screenshot: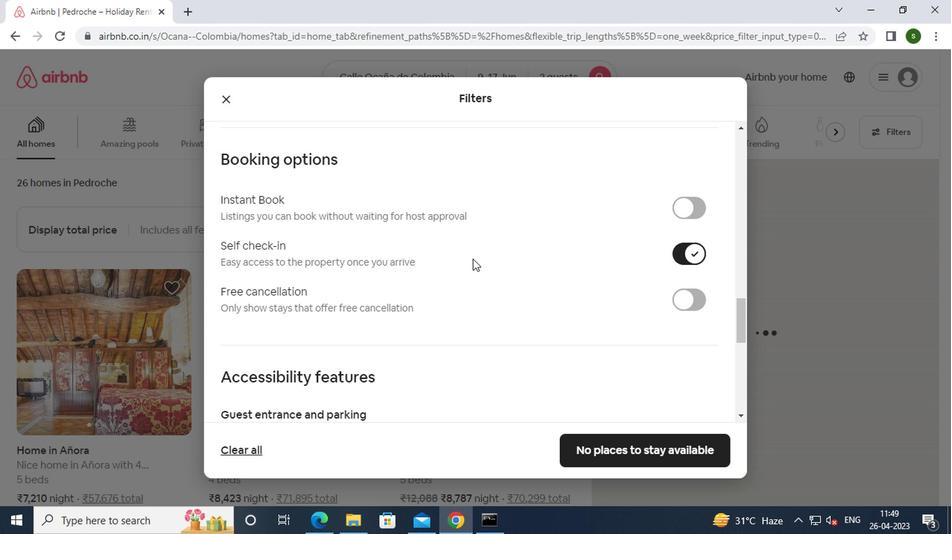 
Action: Mouse scrolled (470, 257) with delta (0, 0)
Screenshot: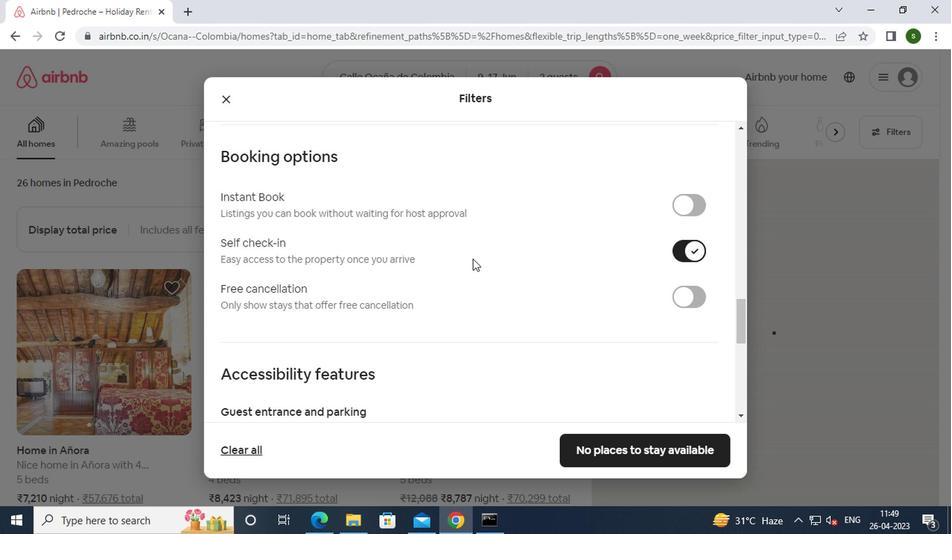 
Action: Mouse scrolled (470, 257) with delta (0, 0)
Screenshot: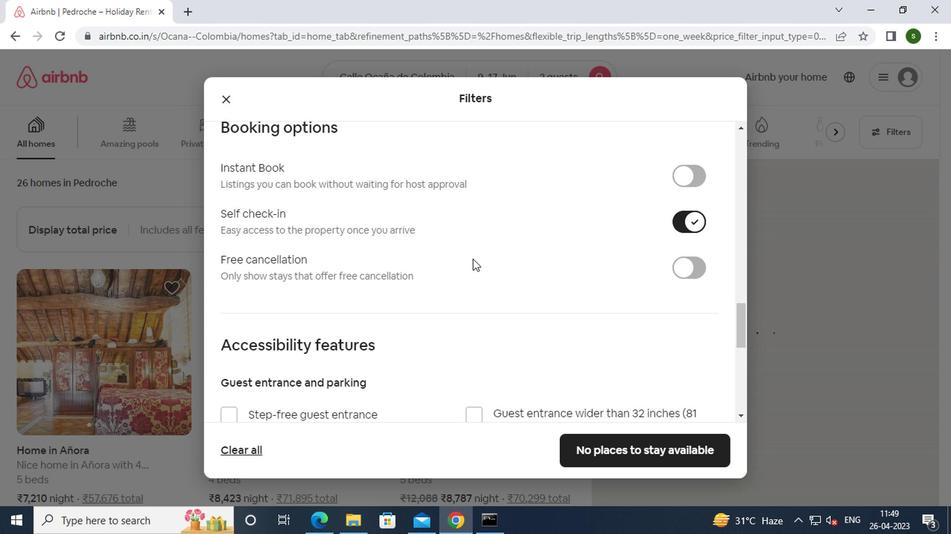
Action: Mouse scrolled (470, 257) with delta (0, 0)
Screenshot: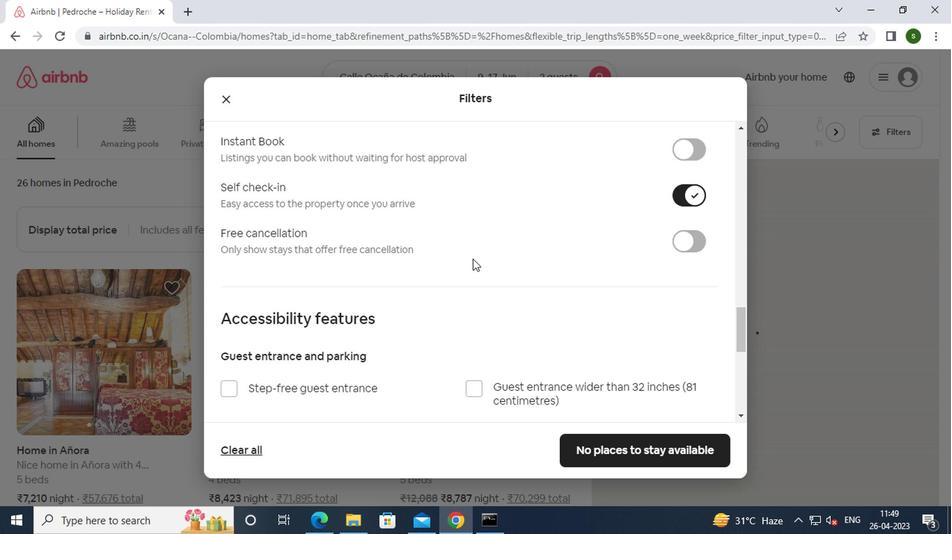 
Action: Mouse scrolled (470, 257) with delta (0, 0)
Screenshot: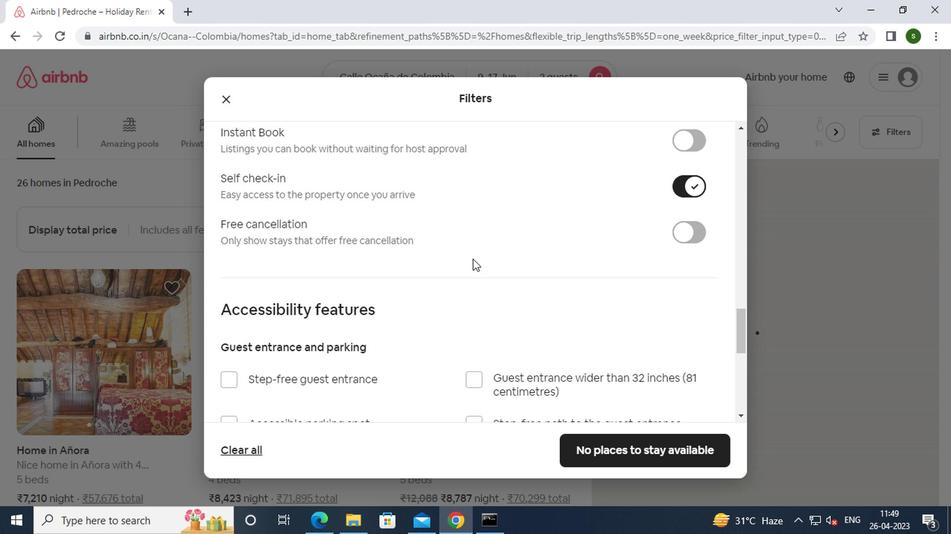 
Action: Mouse scrolled (470, 257) with delta (0, 0)
Screenshot: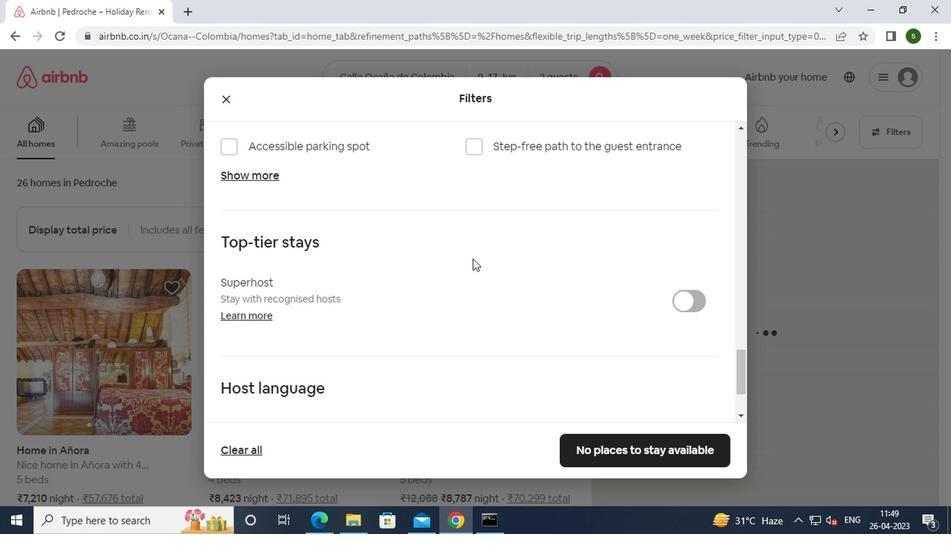 
Action: Mouse scrolled (470, 257) with delta (0, 0)
Screenshot: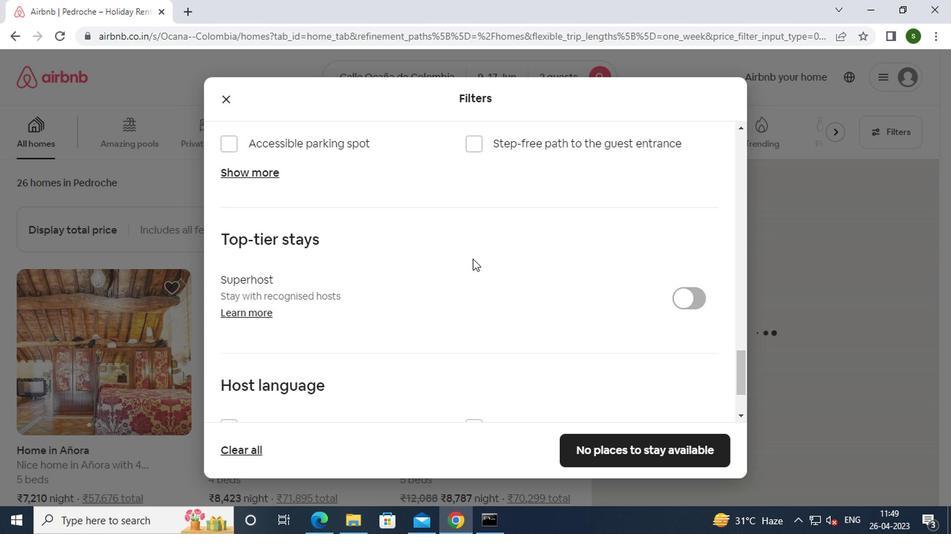 
Action: Mouse scrolled (470, 257) with delta (0, 0)
Screenshot: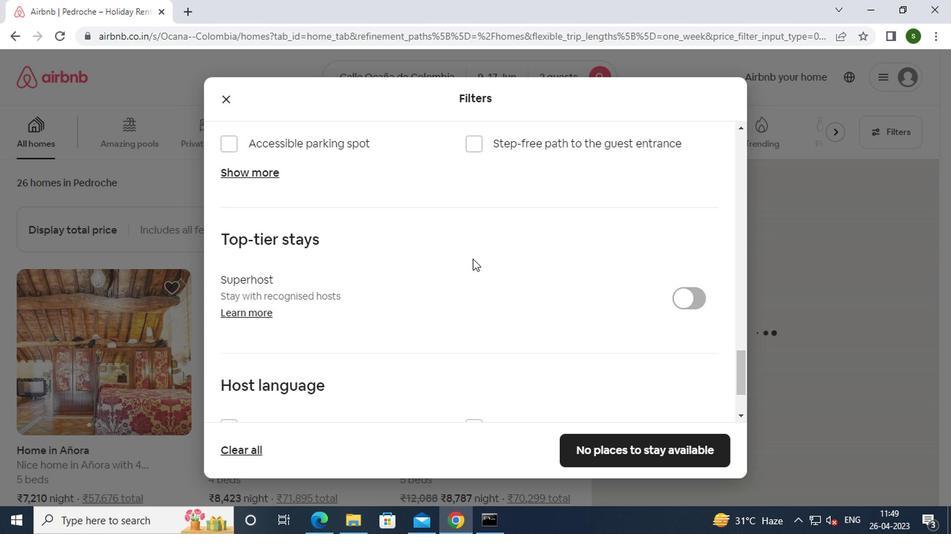 
Action: Mouse scrolled (470, 257) with delta (0, 0)
Screenshot: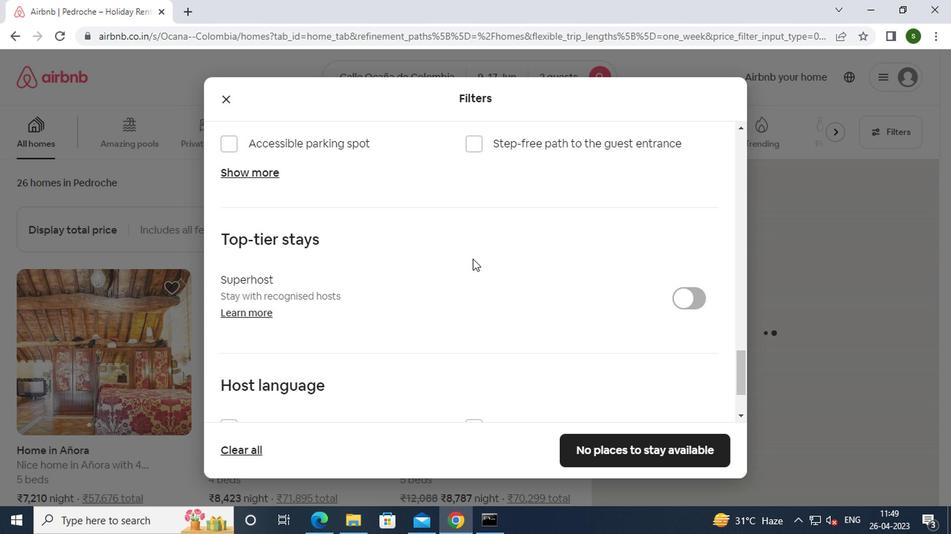 
Action: Mouse scrolled (470, 257) with delta (0, 0)
Screenshot: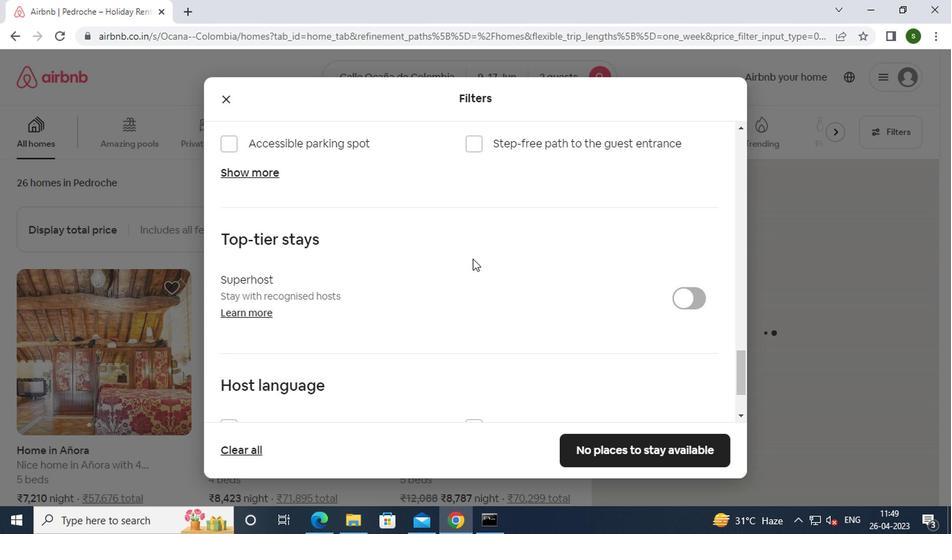 
Action: Mouse scrolled (470, 257) with delta (0, 0)
Screenshot: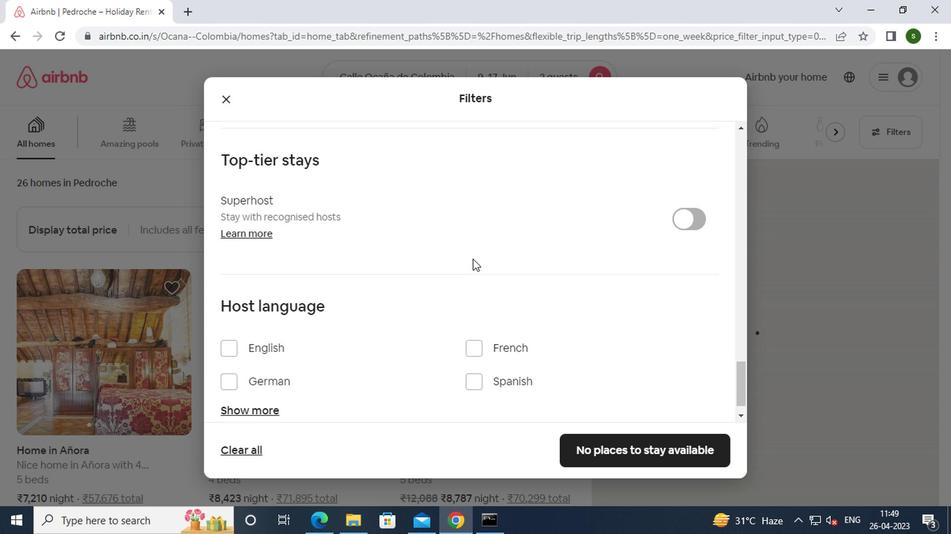 
Action: Mouse scrolled (470, 257) with delta (0, 0)
Screenshot: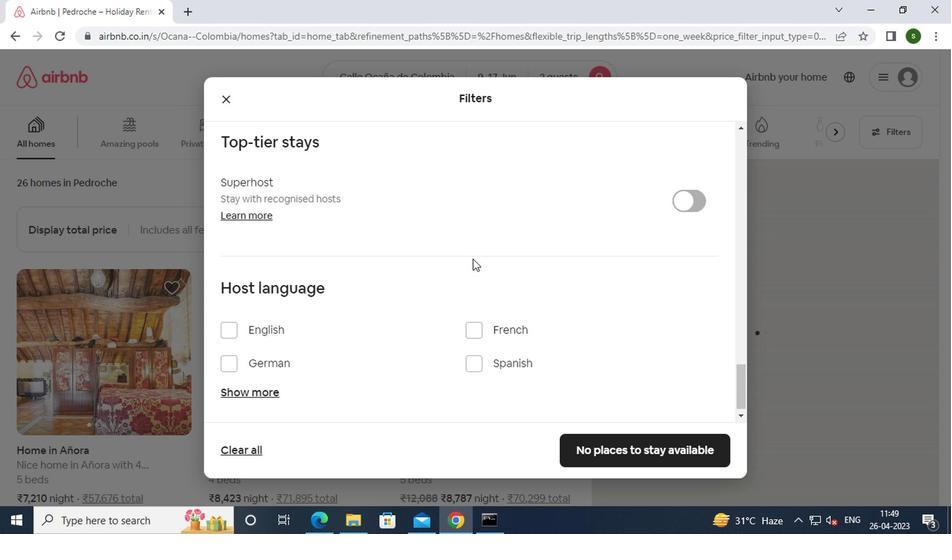 
Action: Mouse moved to (270, 323)
Screenshot: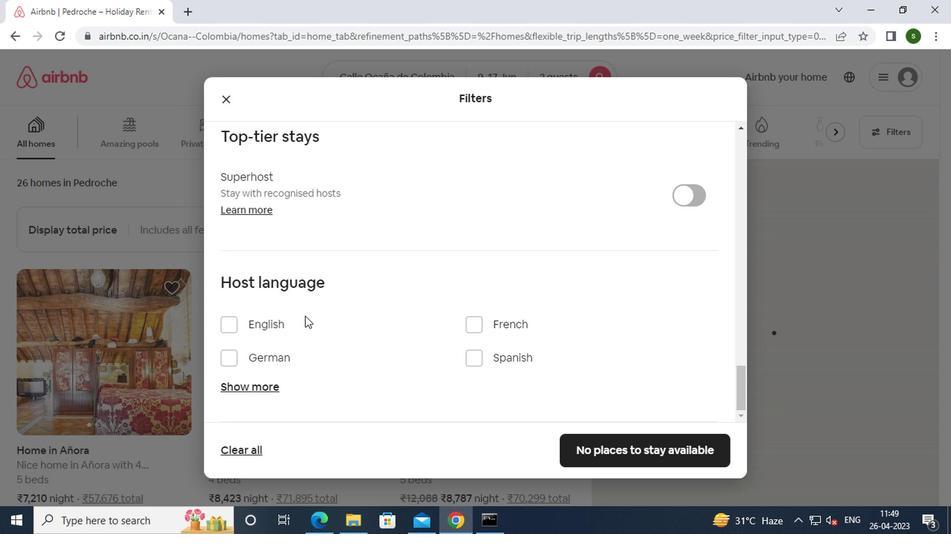 
Action: Mouse pressed left at (270, 323)
Screenshot: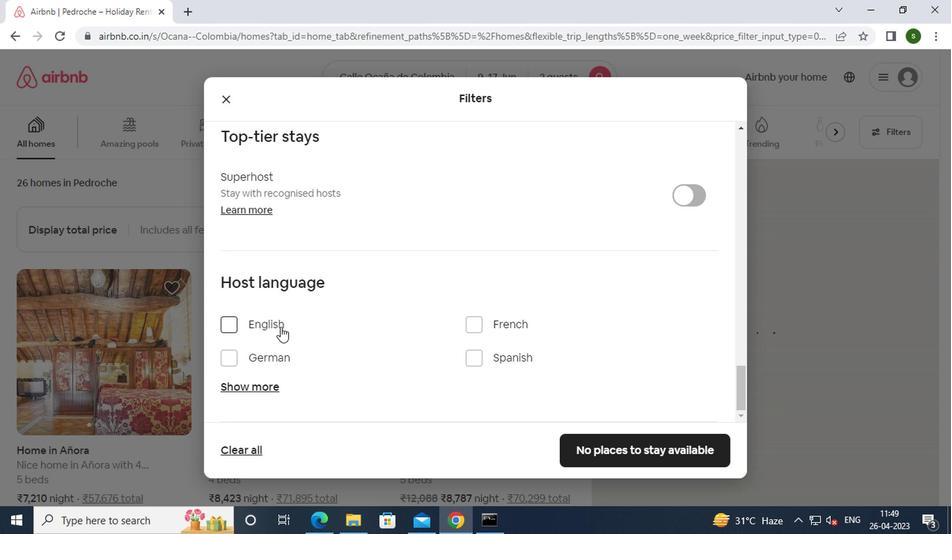 
Action: Mouse moved to (634, 437)
Screenshot: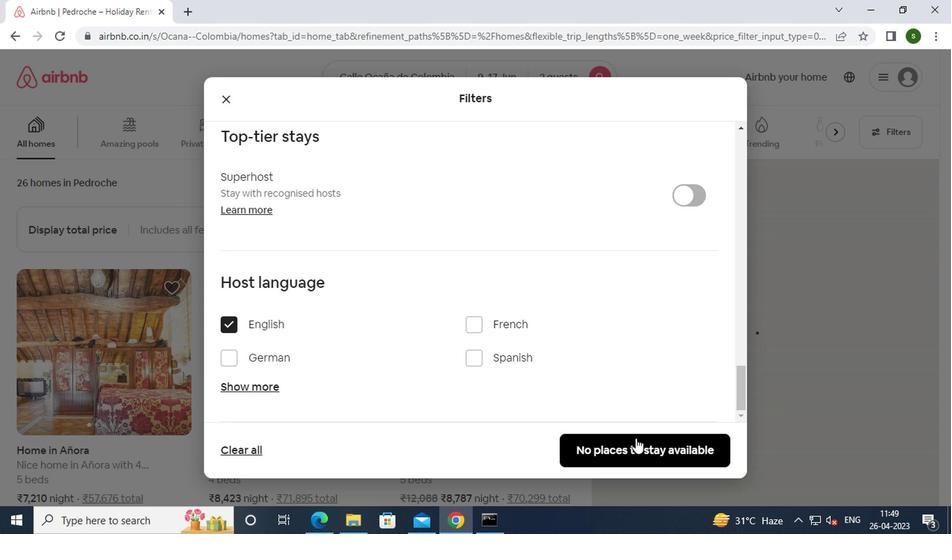 
Action: Mouse pressed left at (634, 437)
Screenshot: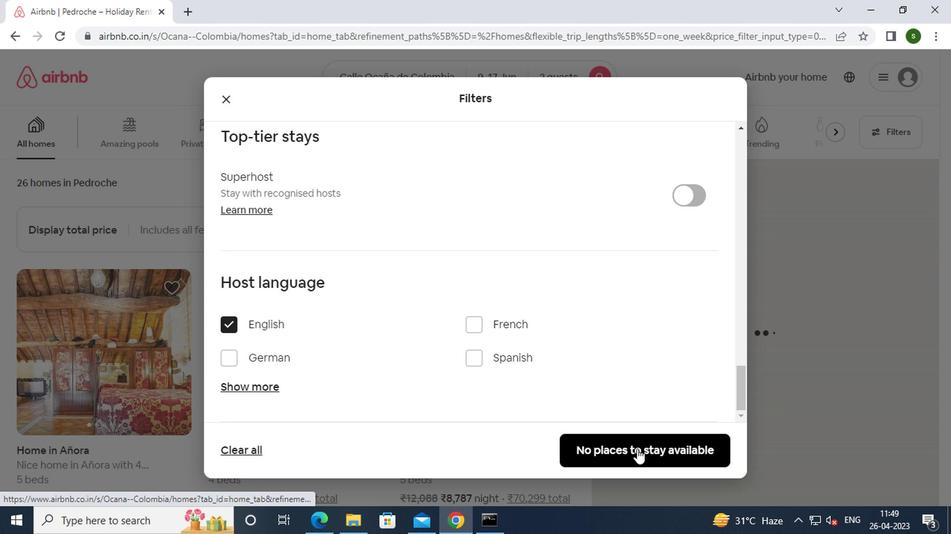 
